 Task: Create a rule from the Routing list, Task moved to a section -> Set Priority in the project AgileDream , set the section as Done clear the priority
Action: Mouse moved to (1210, 108)
Screenshot: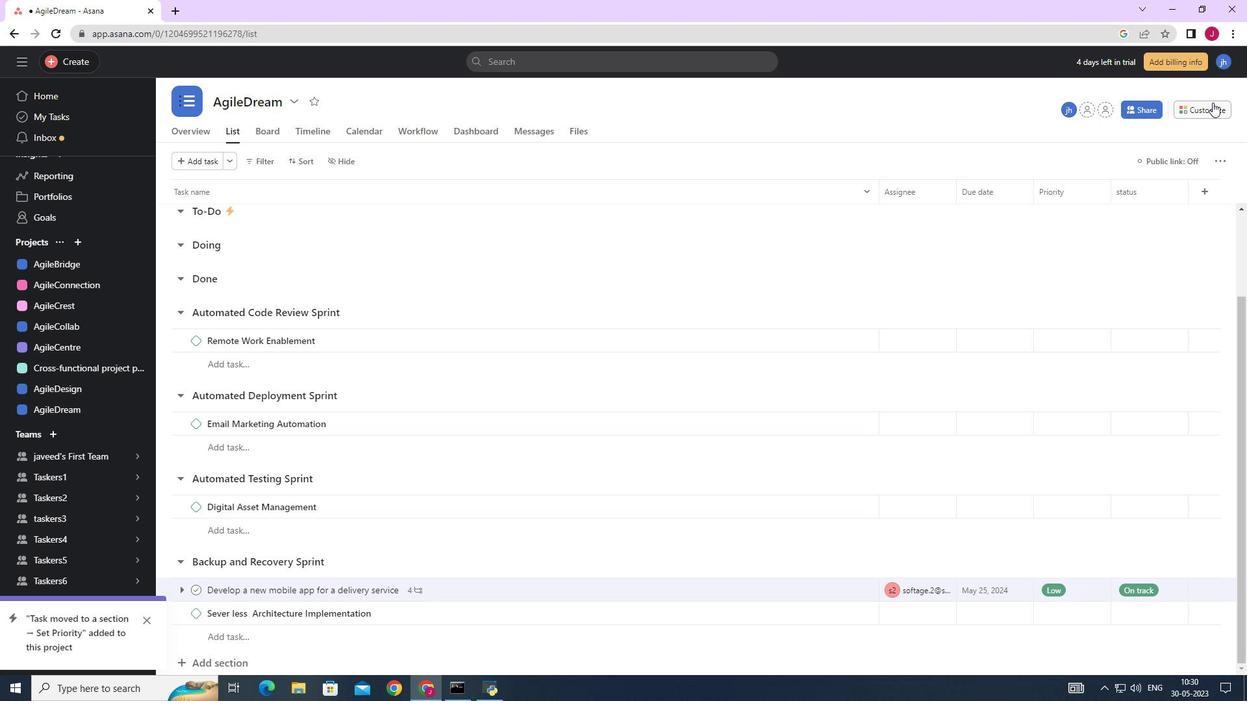 
Action: Mouse pressed left at (1210, 108)
Screenshot: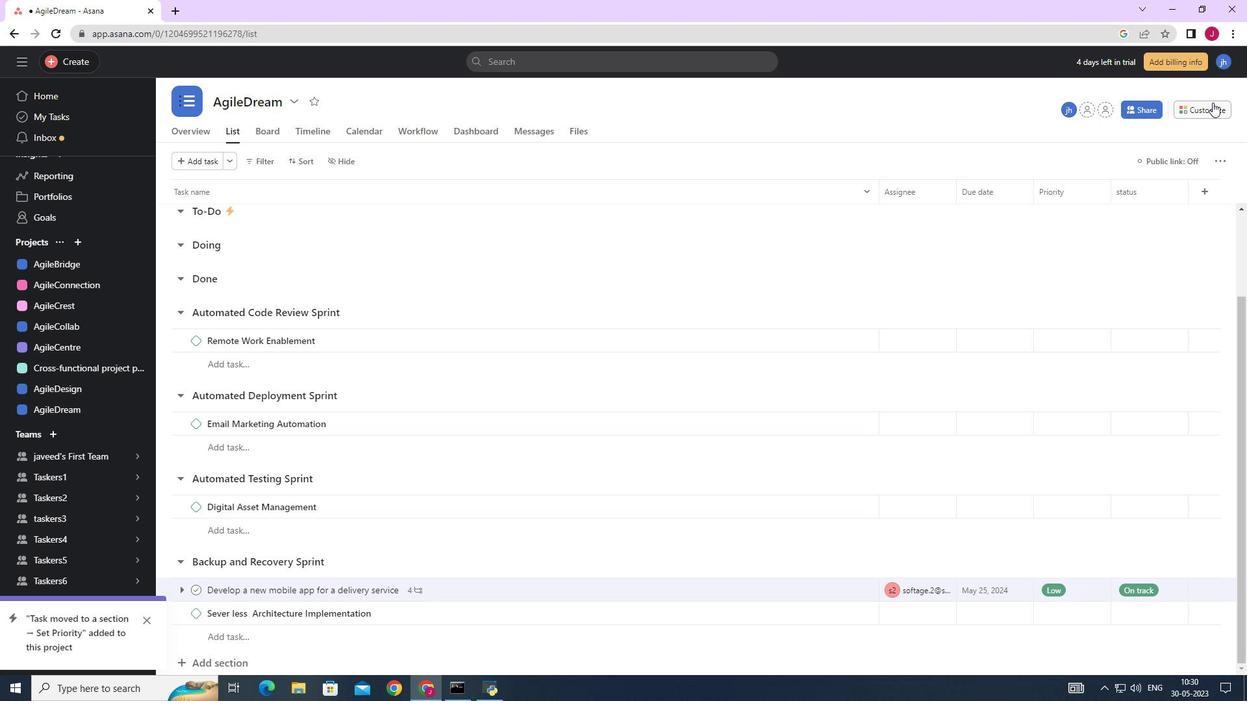 
Action: Mouse moved to (970, 278)
Screenshot: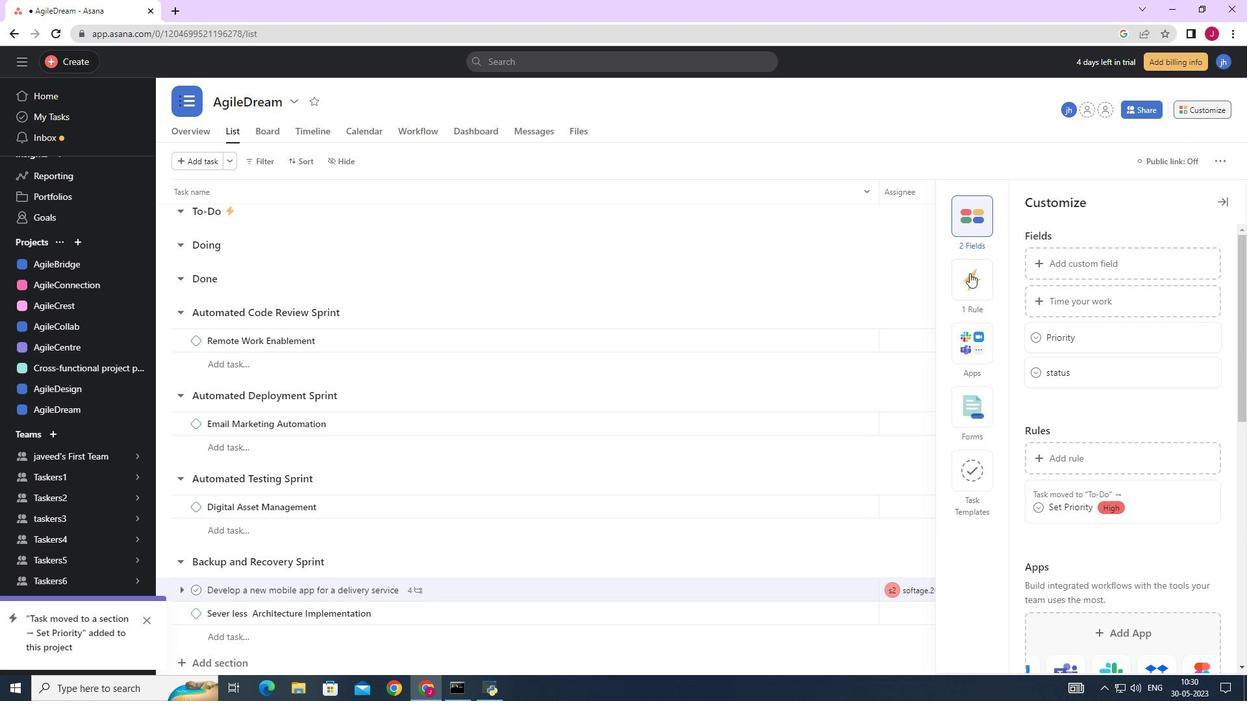 
Action: Mouse pressed left at (970, 278)
Screenshot: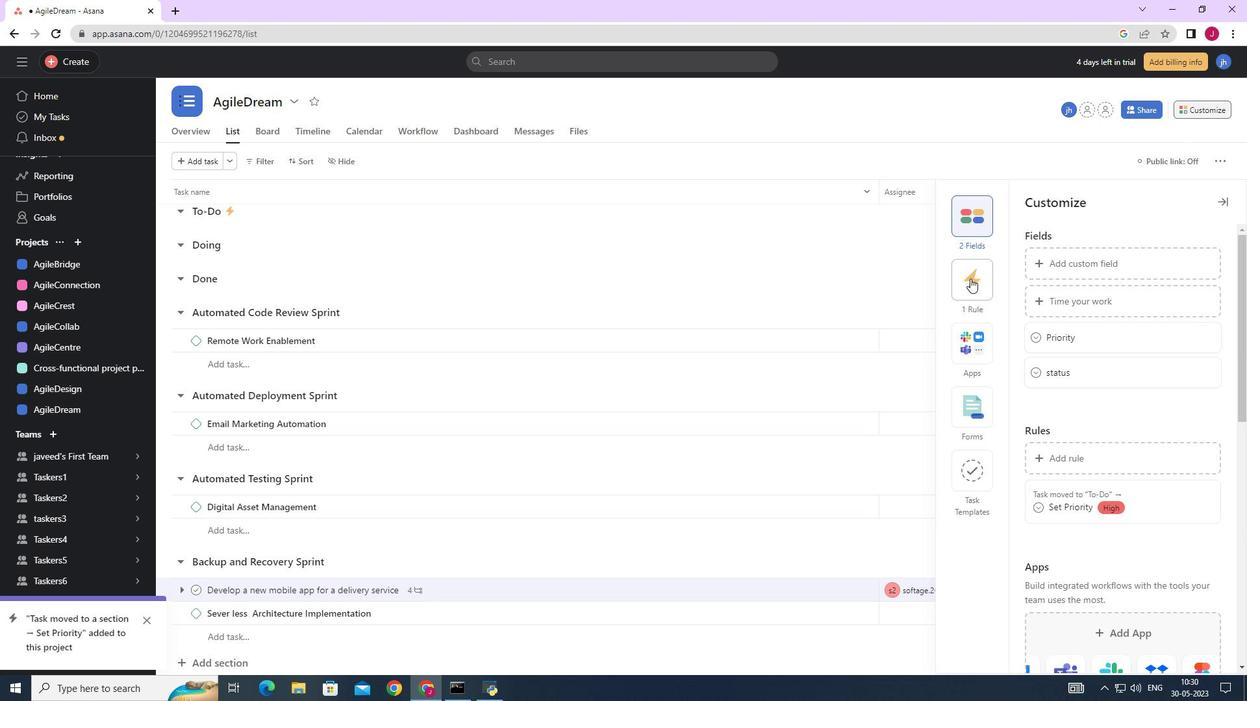 
Action: Mouse moved to (1083, 262)
Screenshot: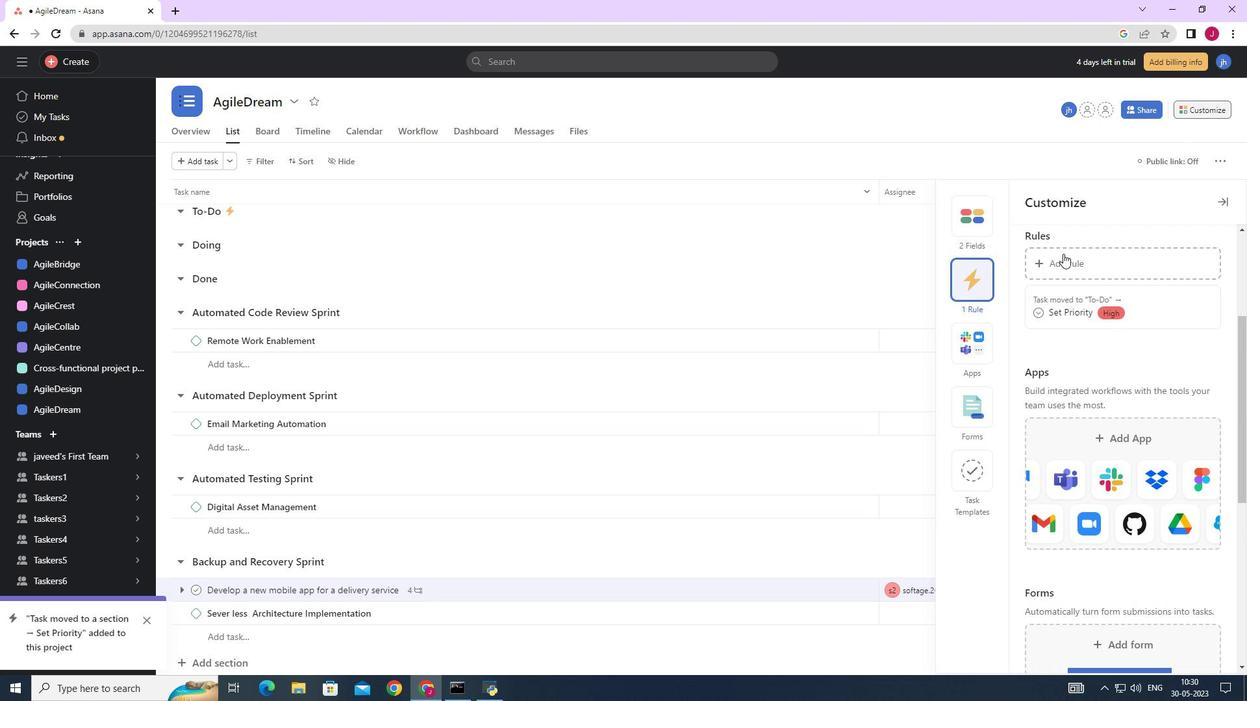 
Action: Mouse pressed left at (1083, 262)
Screenshot: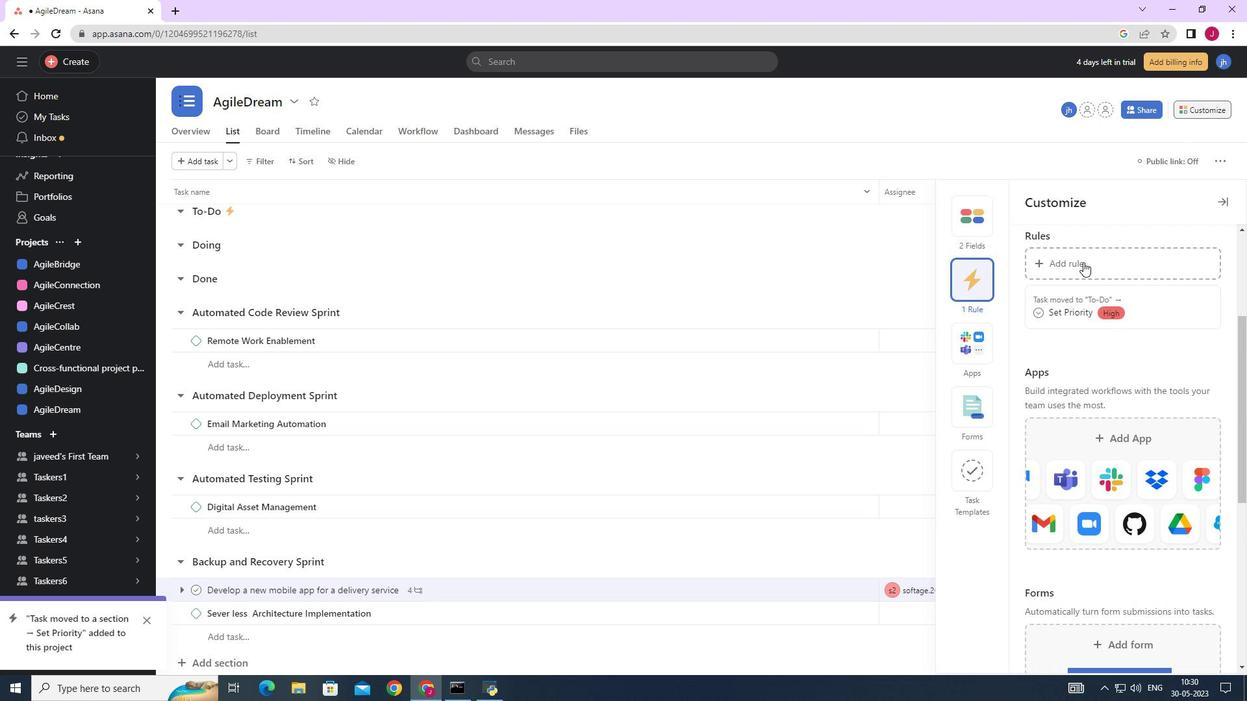 
Action: Mouse moved to (480, 217)
Screenshot: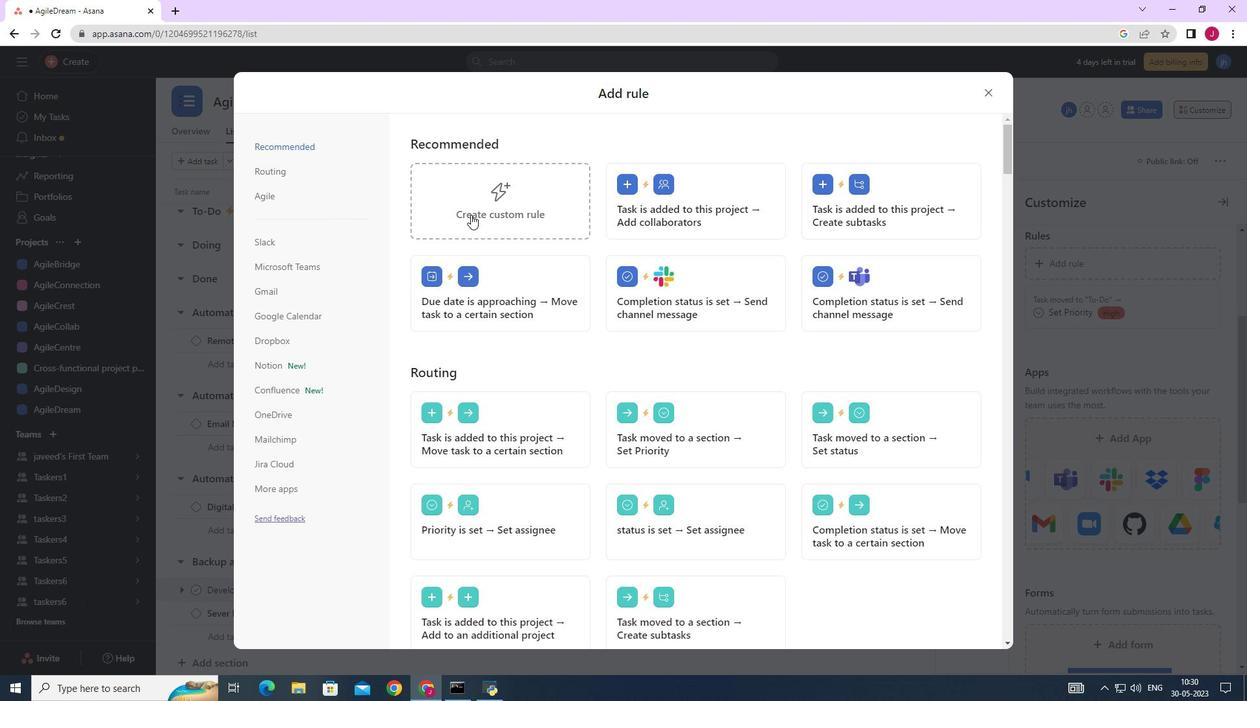 
Action: Mouse scrolled (480, 218) with delta (0, 0)
Screenshot: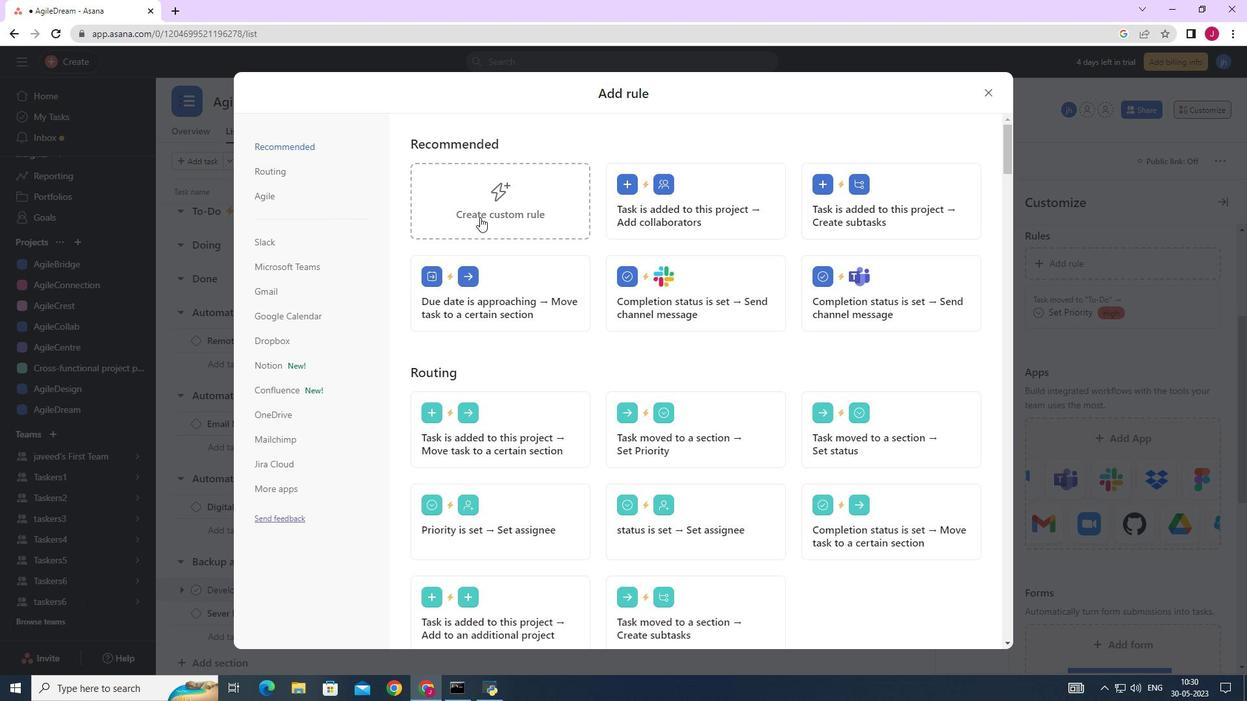 
Action: Mouse scrolled (480, 218) with delta (0, 0)
Screenshot: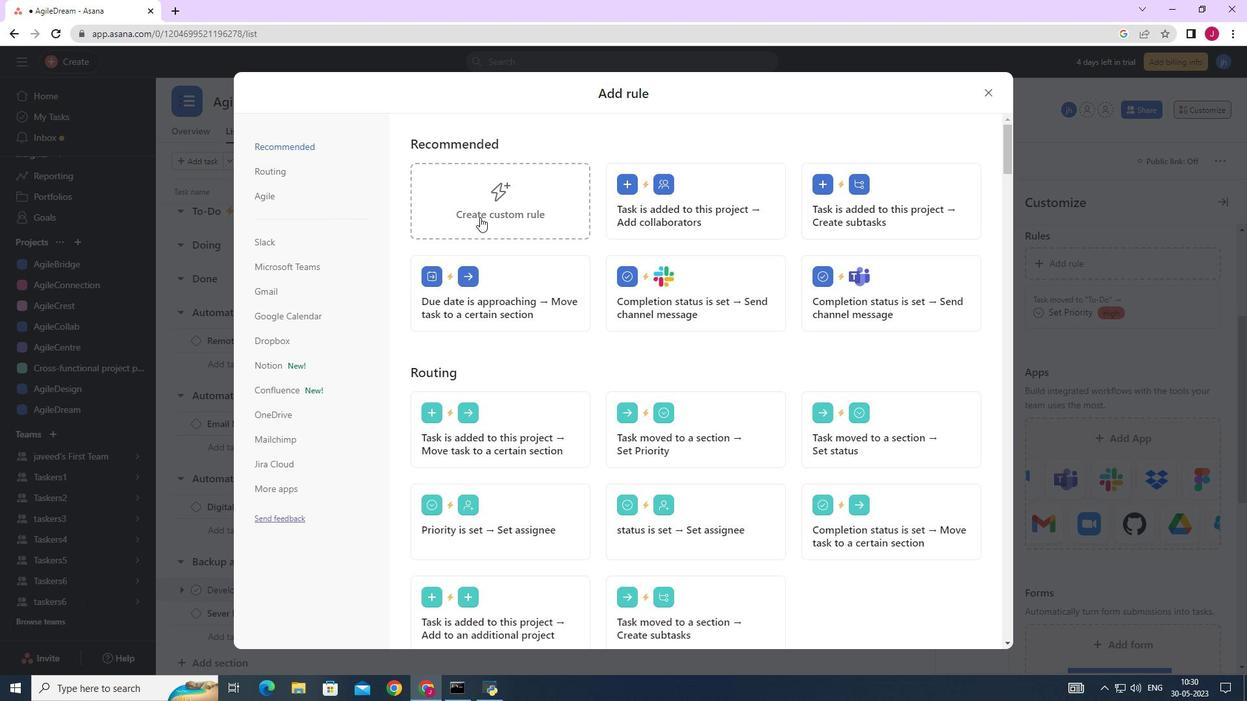 
Action: Mouse scrolled (480, 218) with delta (0, 0)
Screenshot: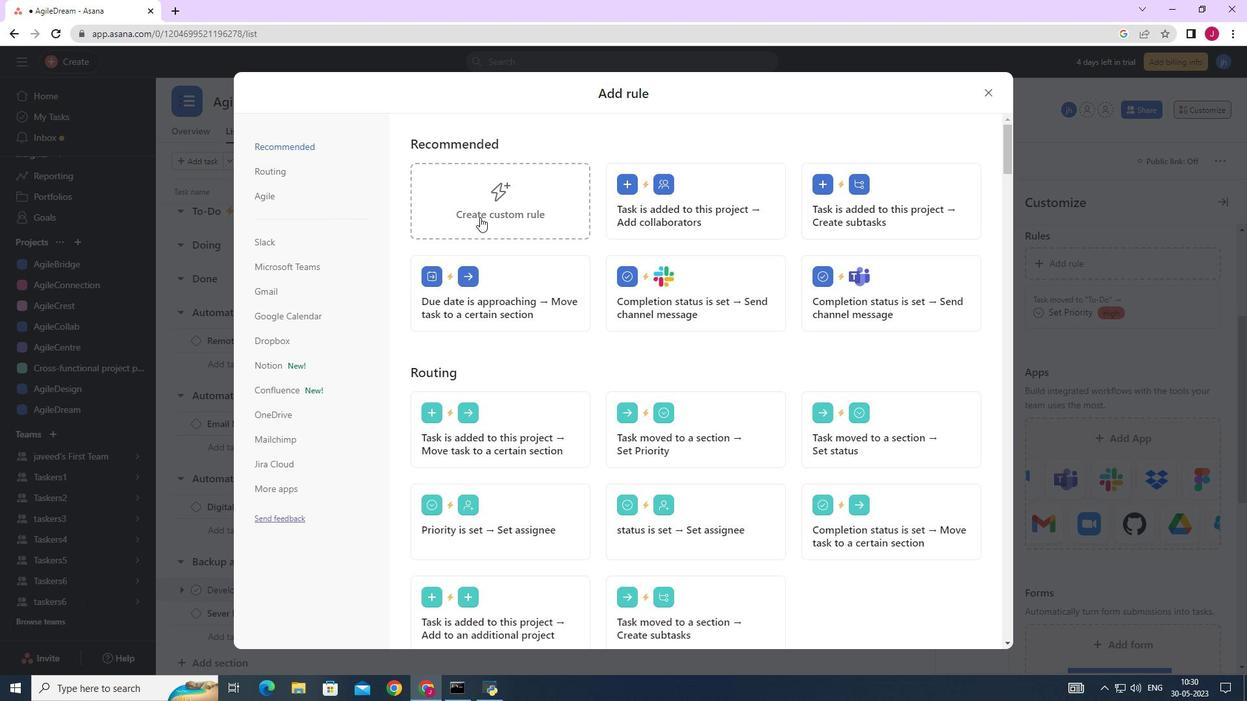 
Action: Mouse scrolled (480, 218) with delta (0, 0)
Screenshot: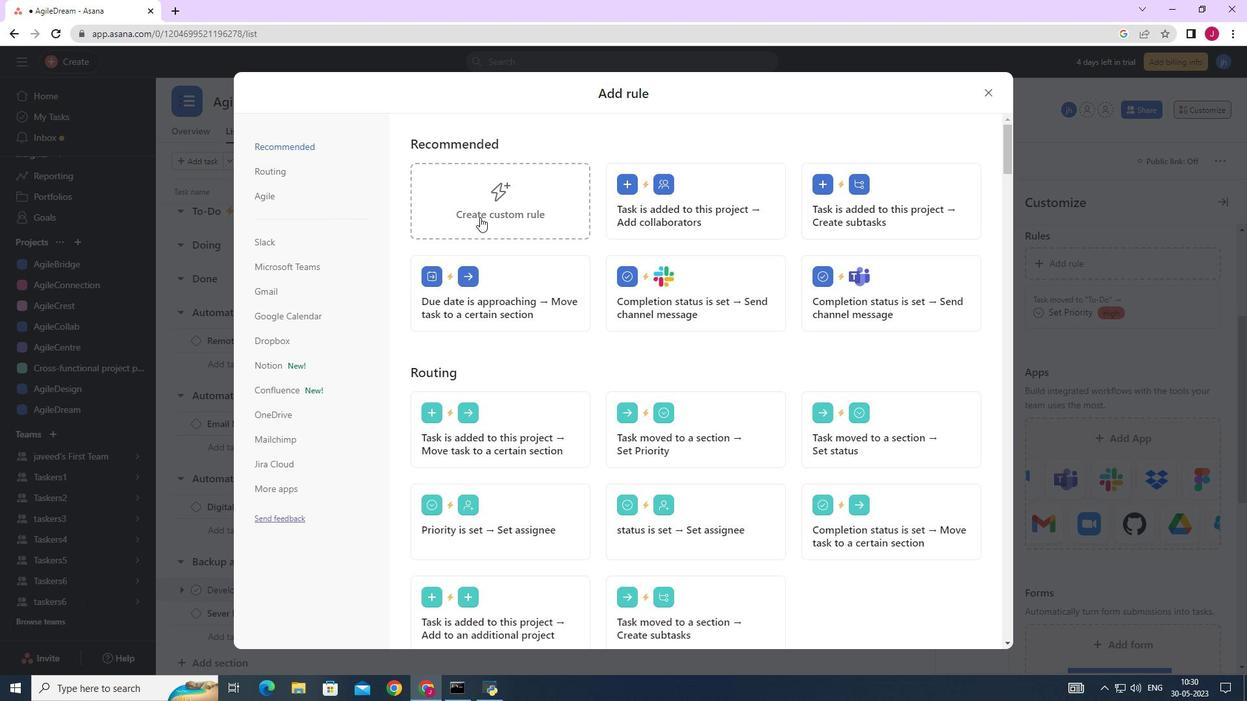 
Action: Mouse moved to (526, 209)
Screenshot: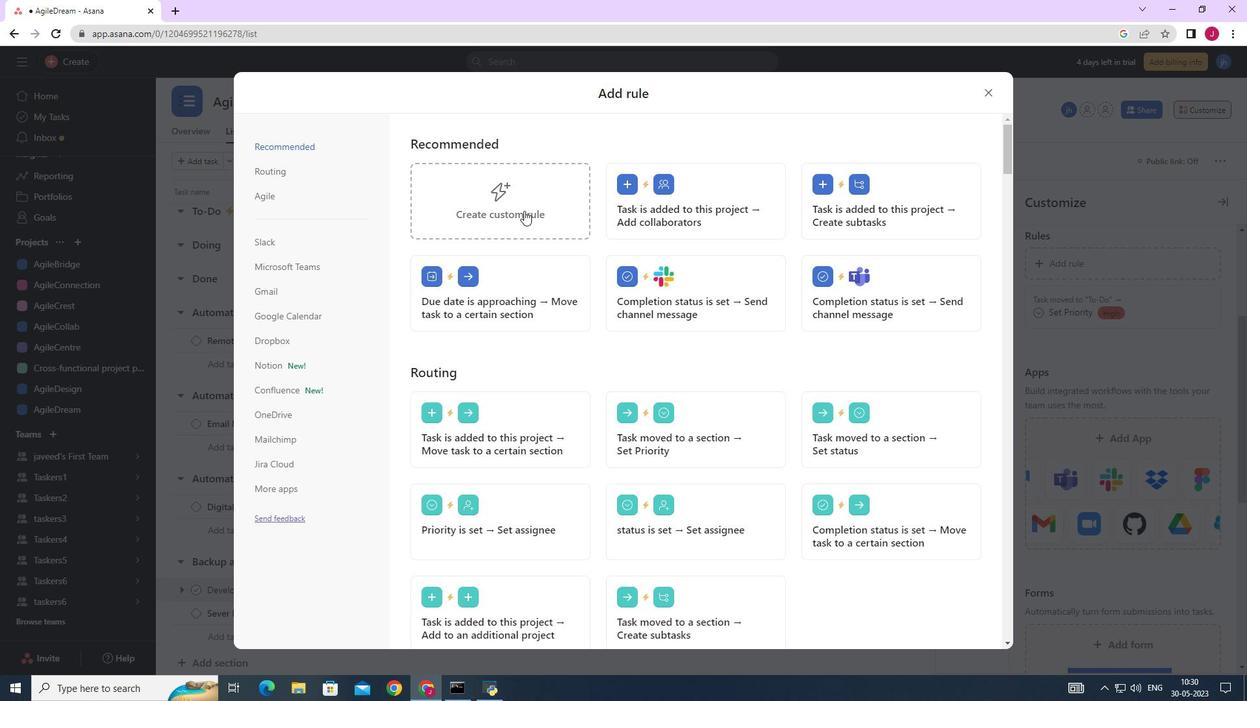 
Action: Mouse pressed left at (526, 209)
Screenshot: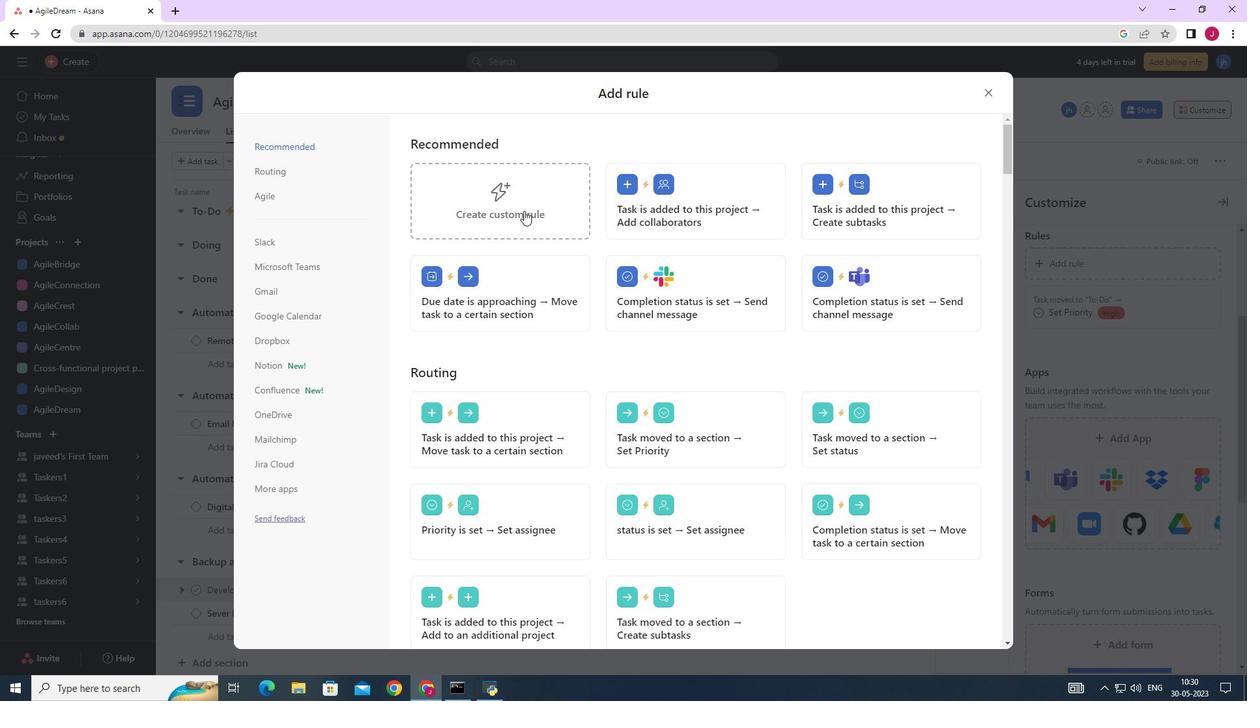 
Action: Mouse moved to (986, 94)
Screenshot: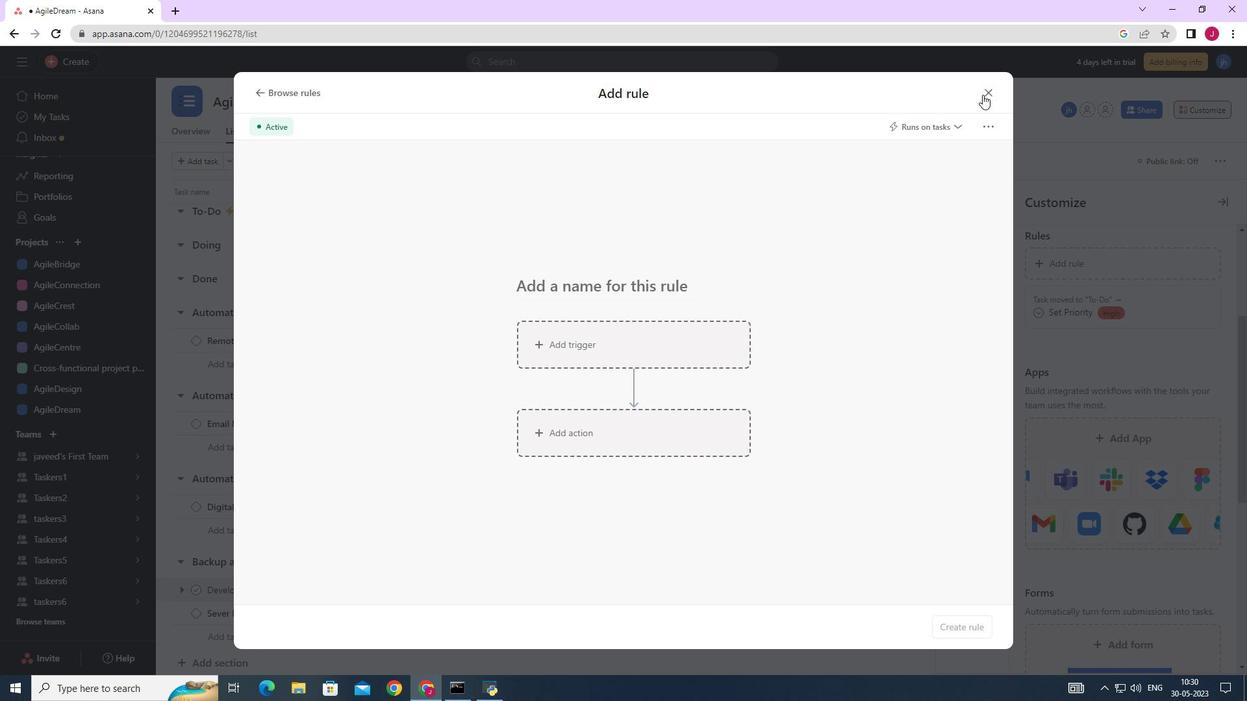 
Action: Mouse pressed left at (986, 94)
Screenshot: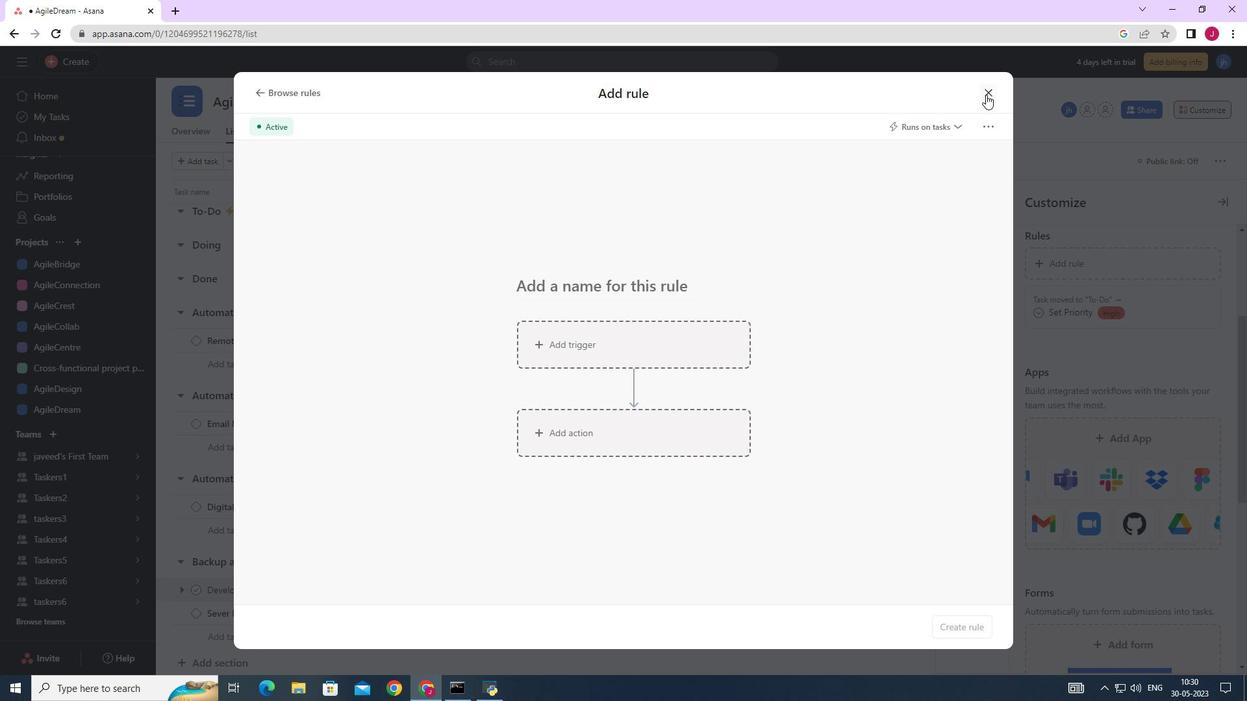 
Action: Mouse moved to (1075, 257)
Screenshot: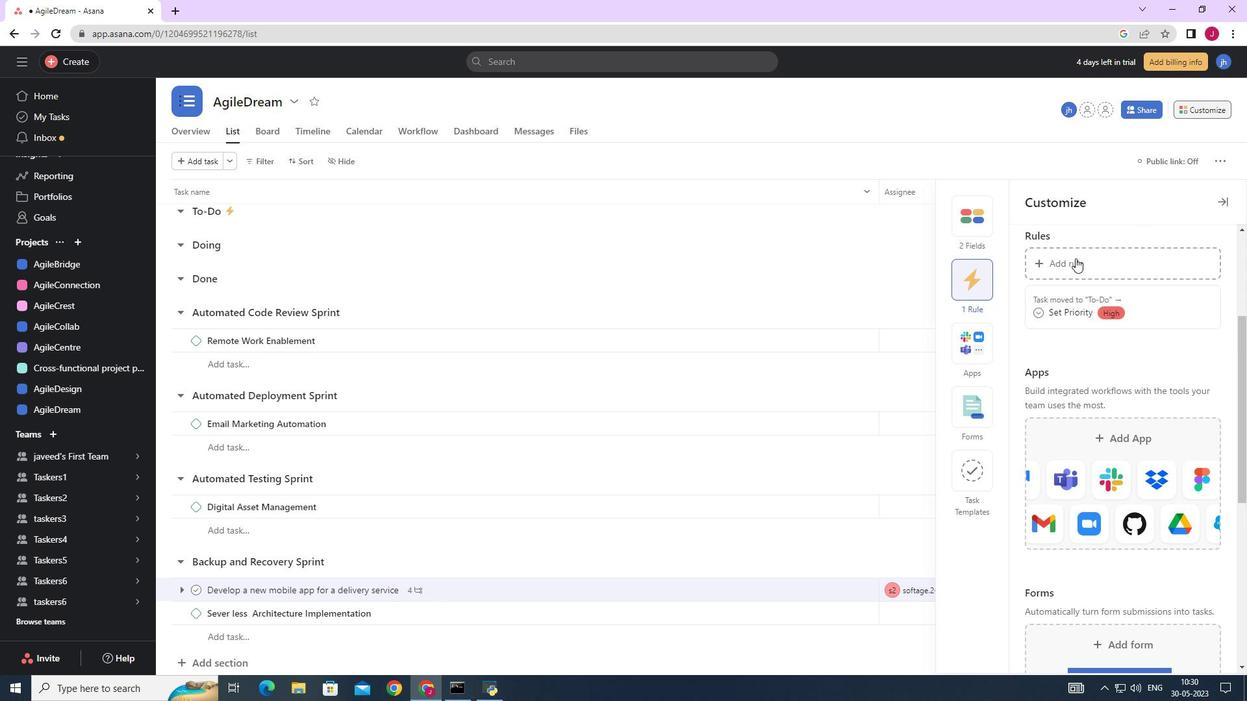 
Action: Mouse pressed left at (1075, 257)
Screenshot: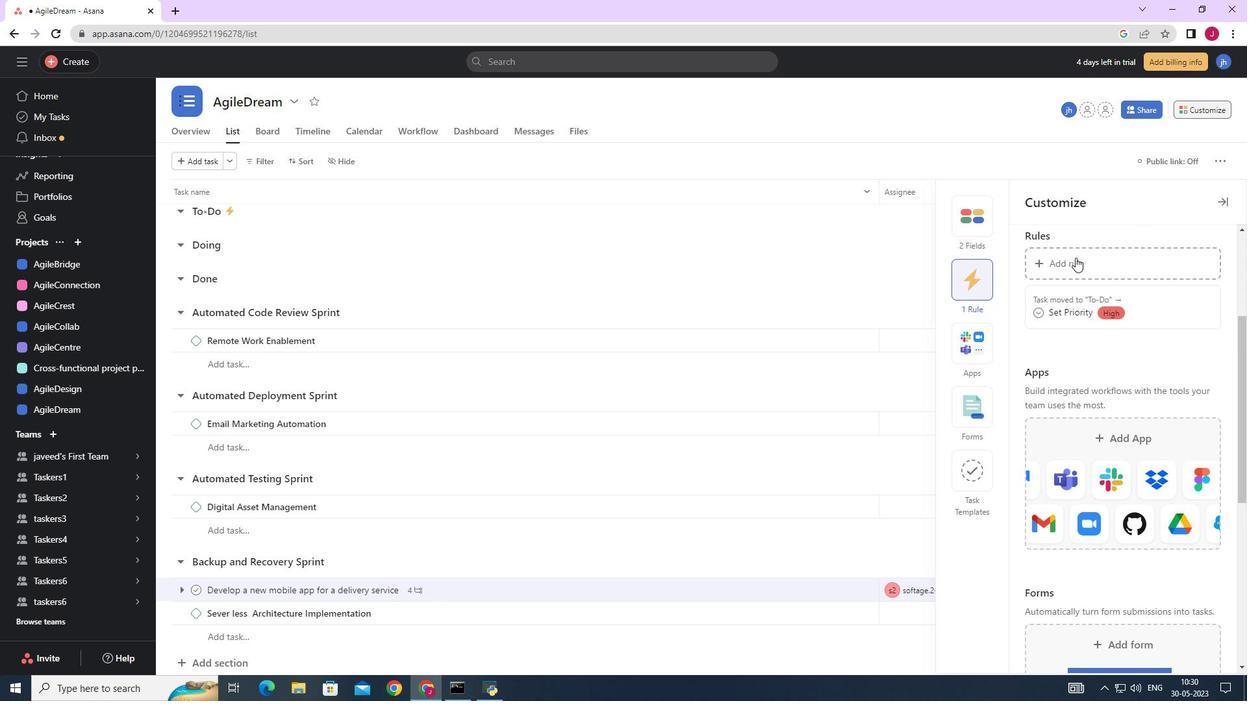 
Action: Mouse moved to (599, 238)
Screenshot: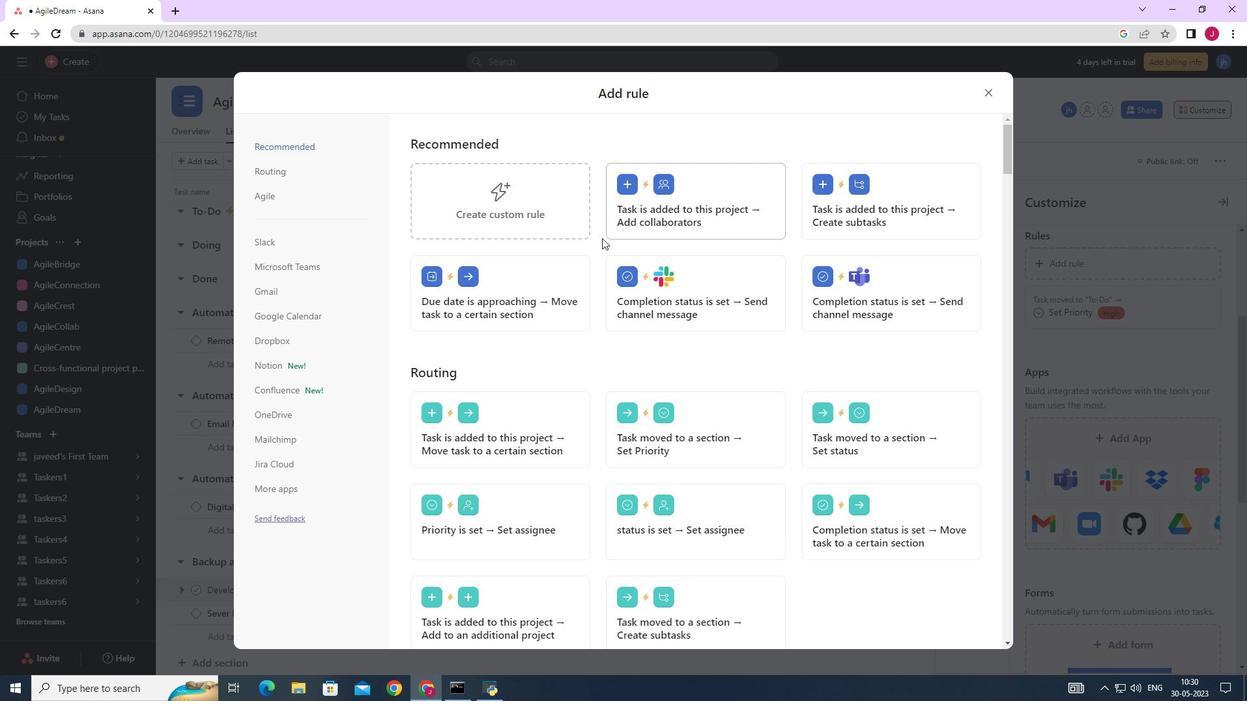 
Action: Mouse scrolled (599, 239) with delta (0, 0)
Screenshot: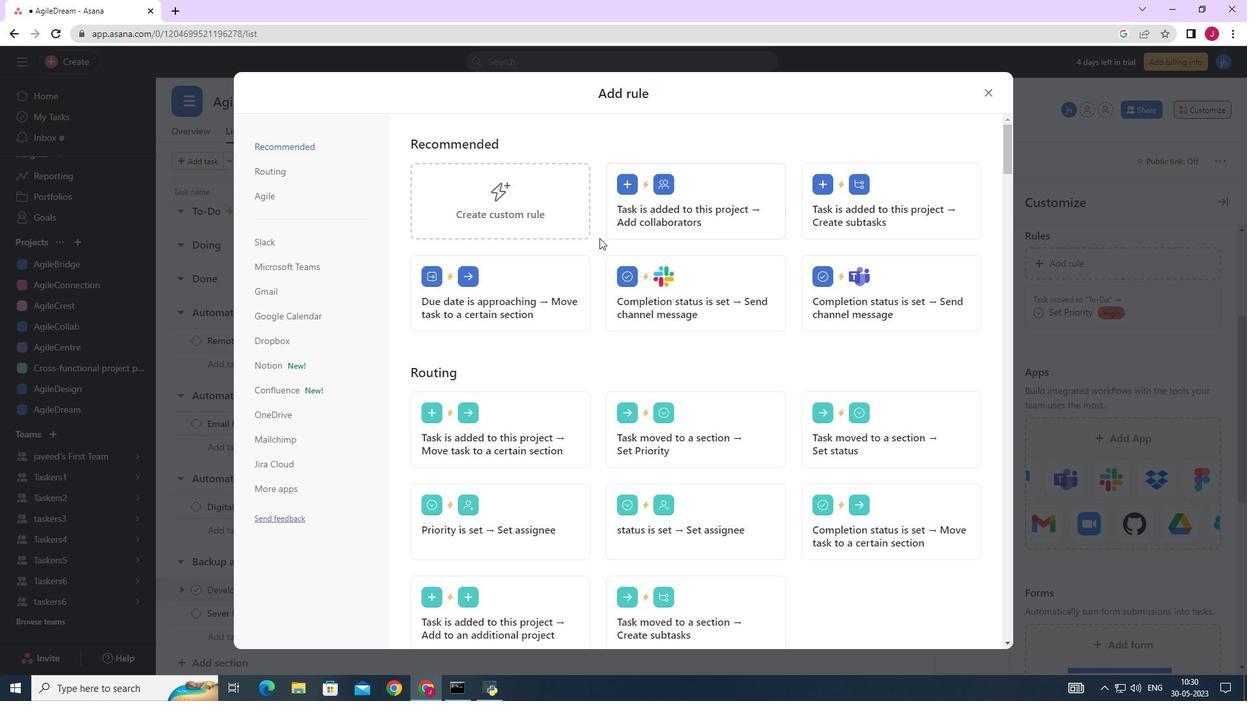 
Action: Mouse scrolled (599, 239) with delta (0, 0)
Screenshot: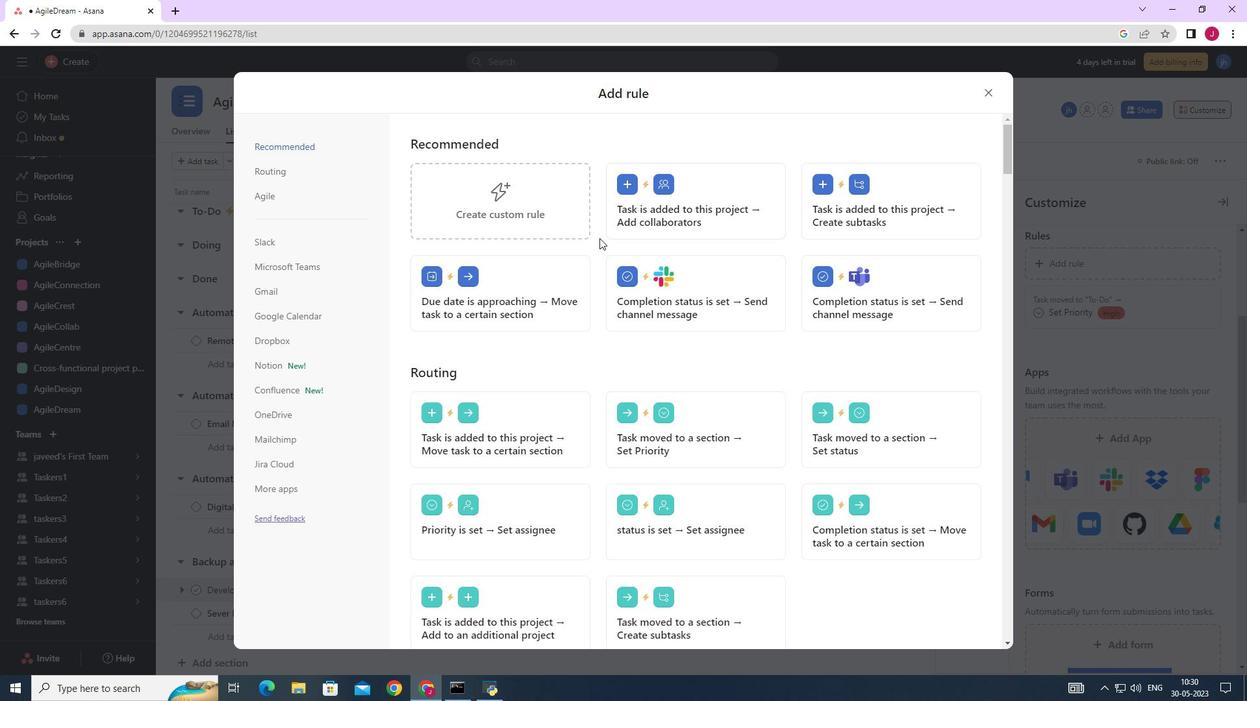 
Action: Mouse scrolled (599, 239) with delta (0, 0)
Screenshot: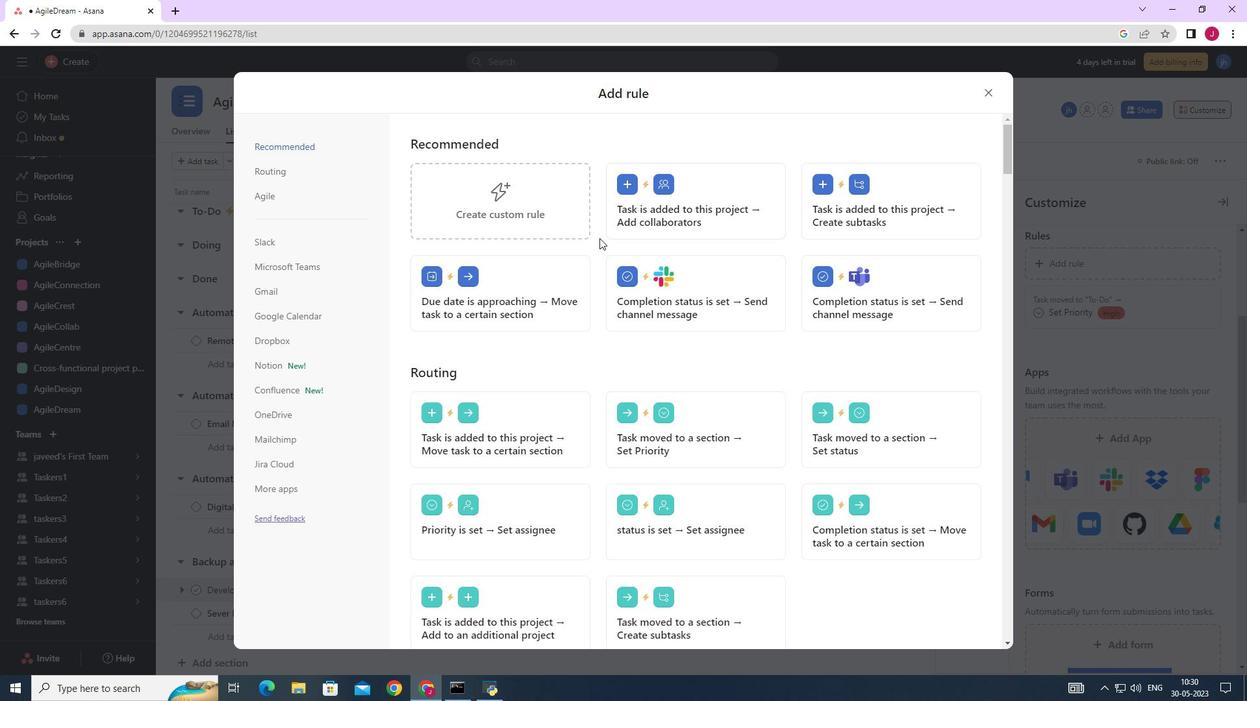 
Action: Mouse moved to (598, 238)
Screenshot: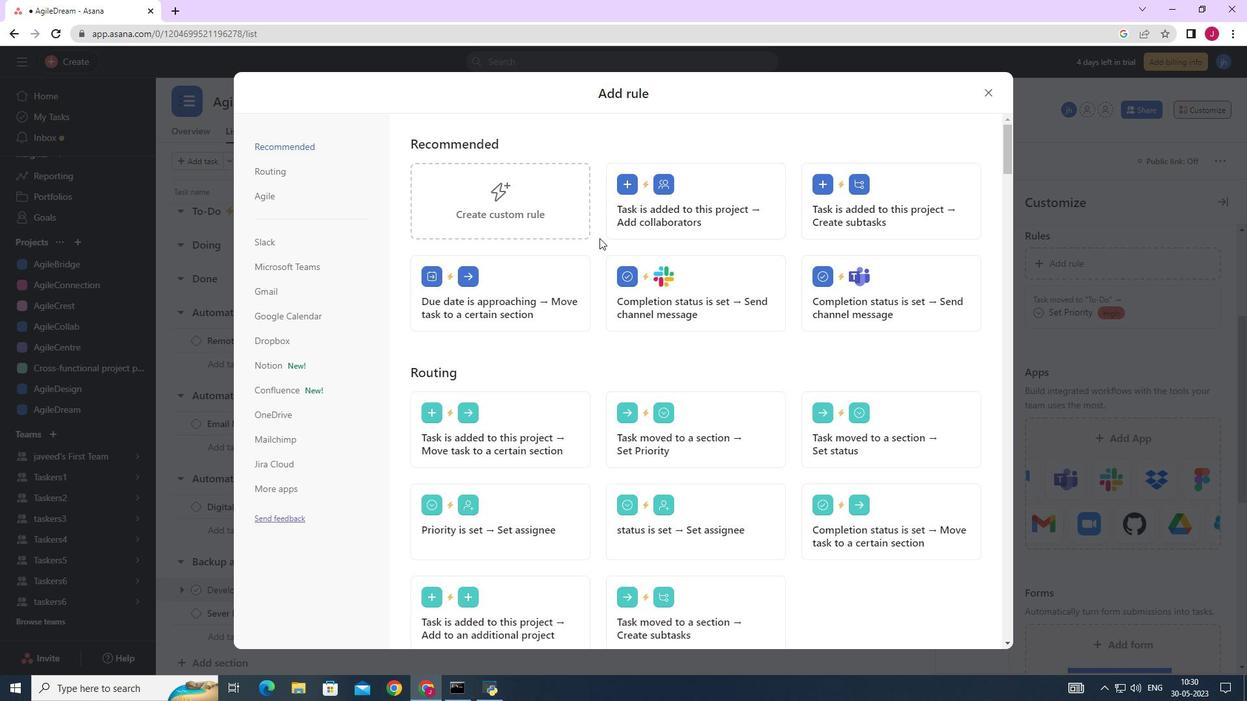 
Action: Mouse scrolled (598, 239) with delta (0, 0)
Screenshot: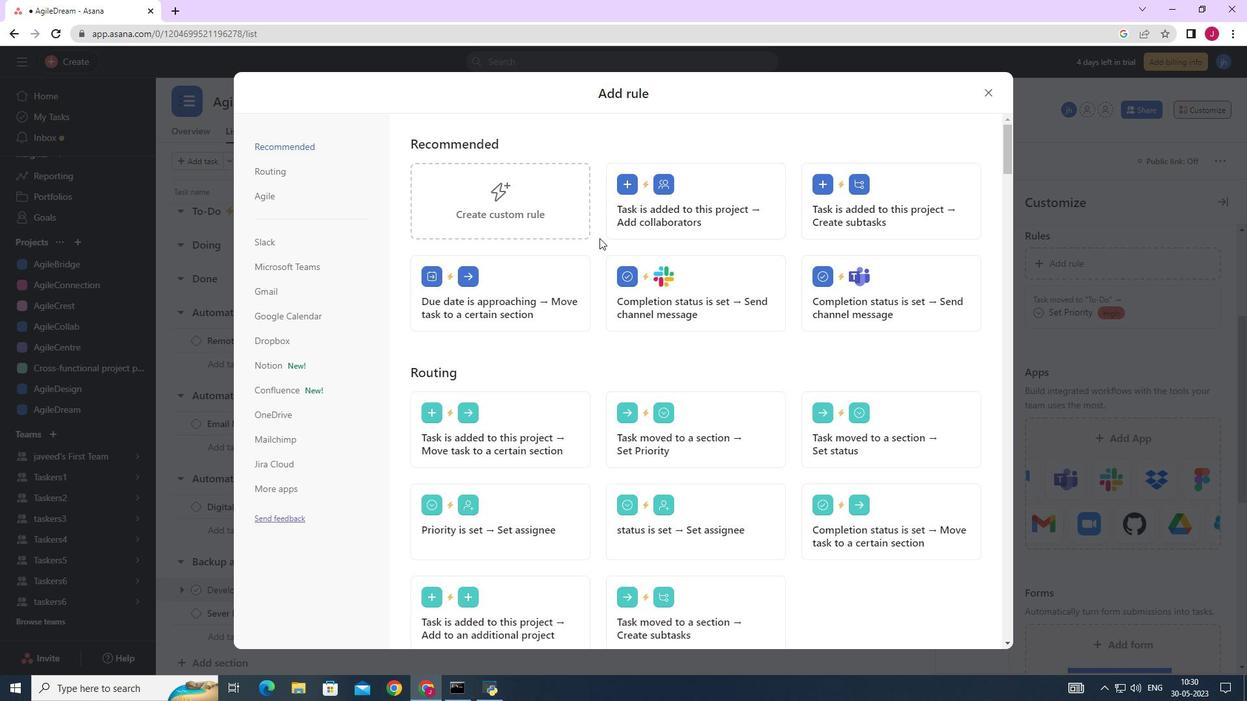 
Action: Mouse moved to (709, 209)
Screenshot: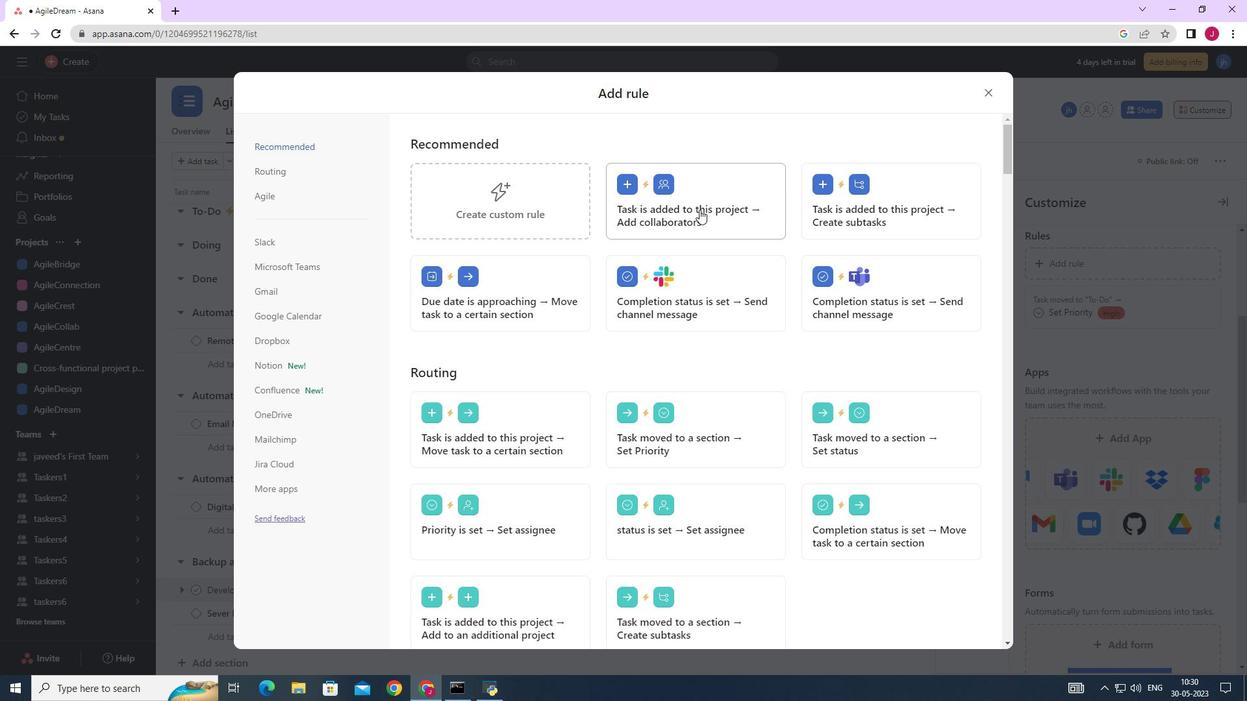 
Action: Mouse scrolled (709, 209) with delta (0, 0)
Screenshot: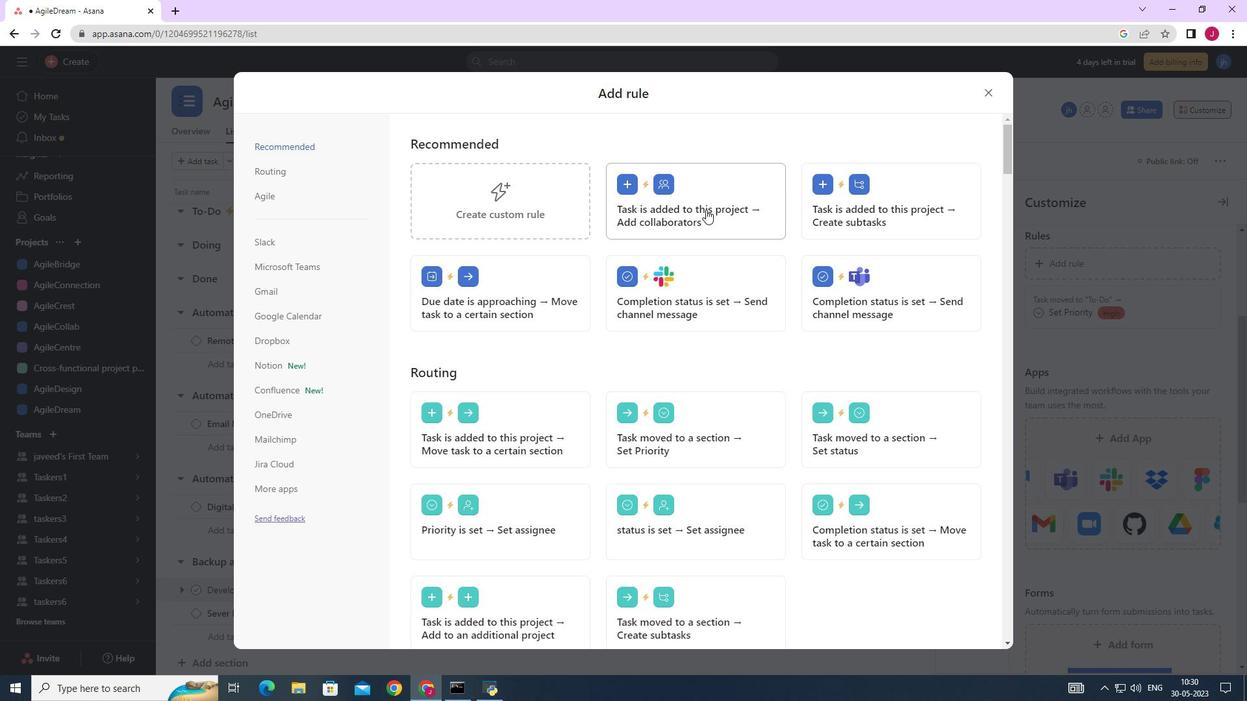 
Action: Mouse scrolled (709, 209) with delta (0, 0)
Screenshot: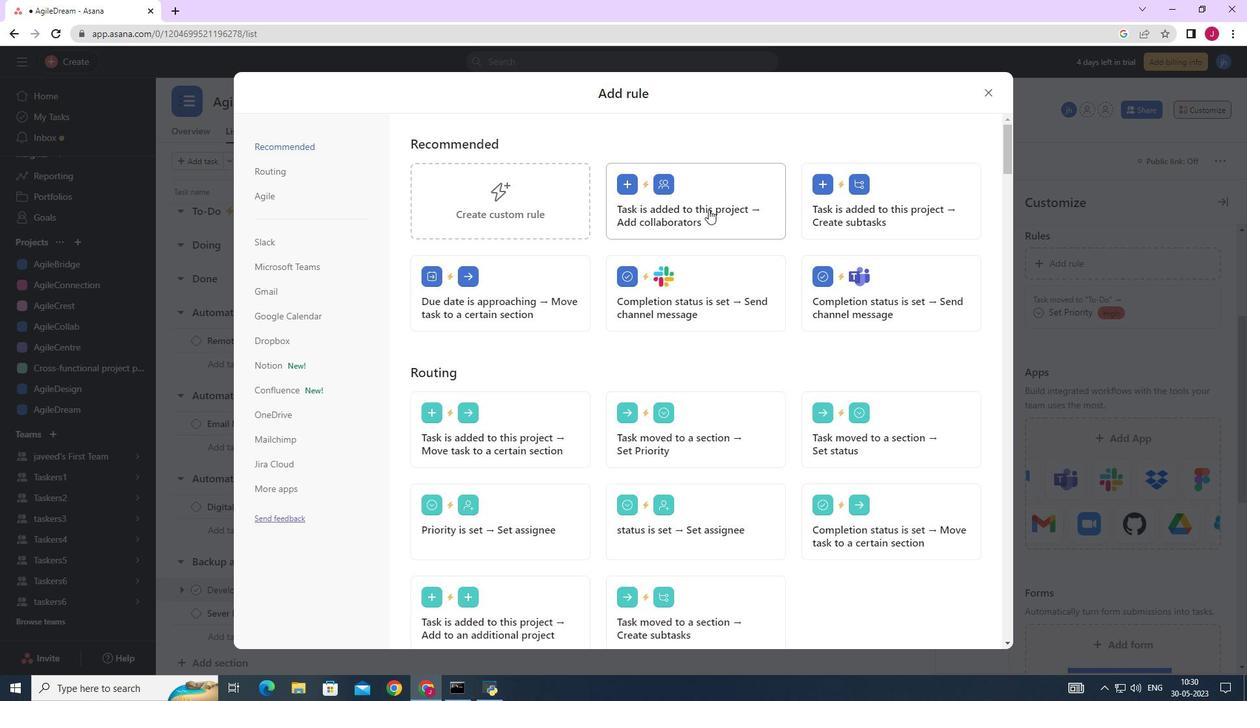 
Action: Mouse scrolled (709, 209) with delta (0, 0)
Screenshot: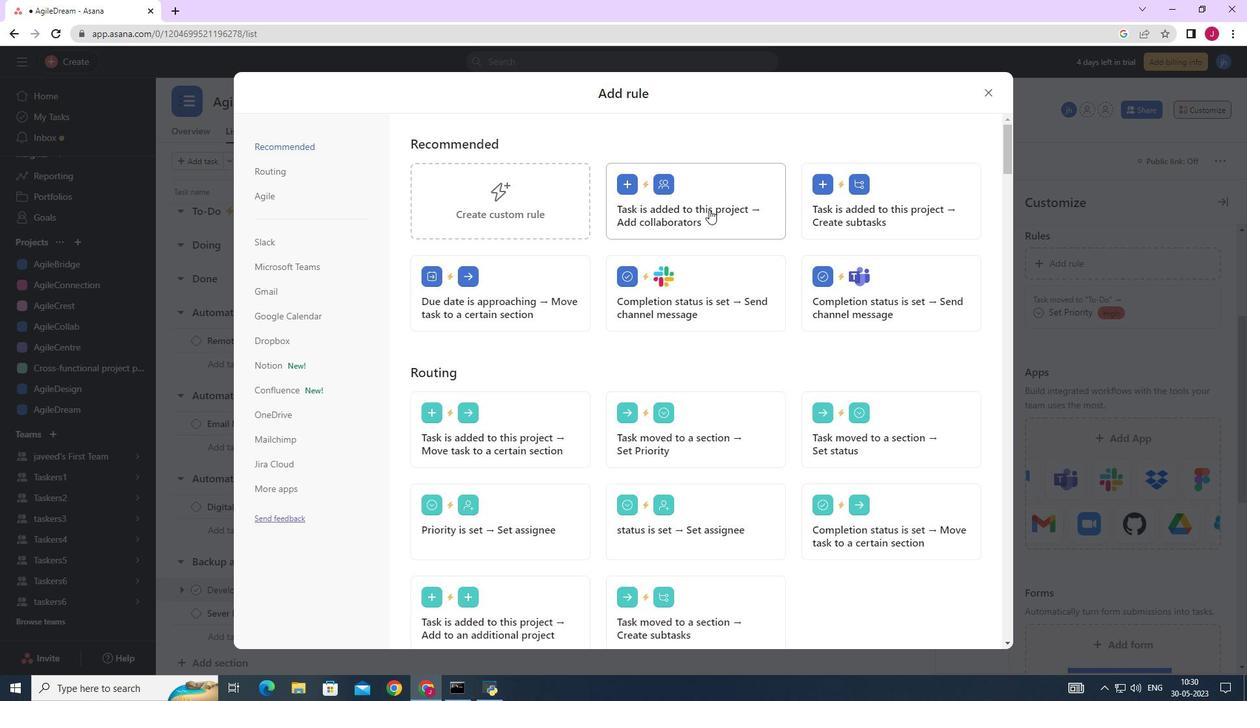 
Action: Mouse moved to (710, 209)
Screenshot: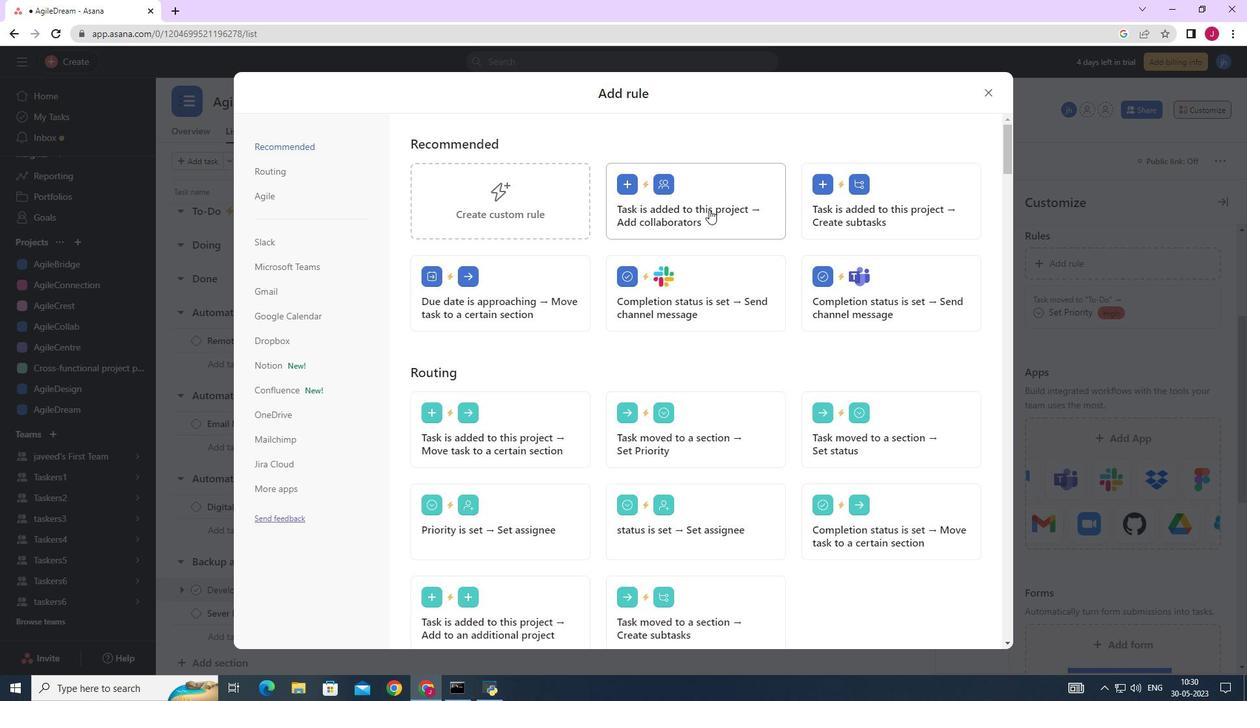 
Action: Mouse scrolled (710, 209) with delta (0, 0)
Screenshot: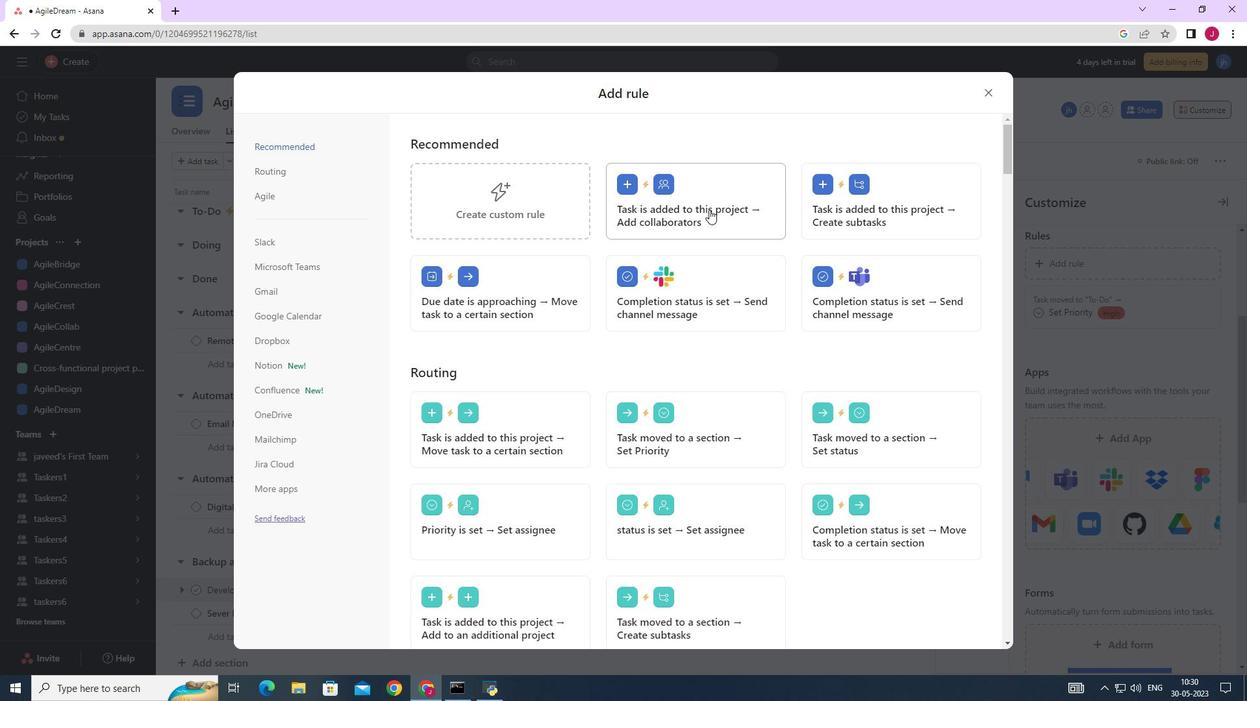 
Action: Mouse scrolled (710, 210) with delta (0, 0)
Screenshot: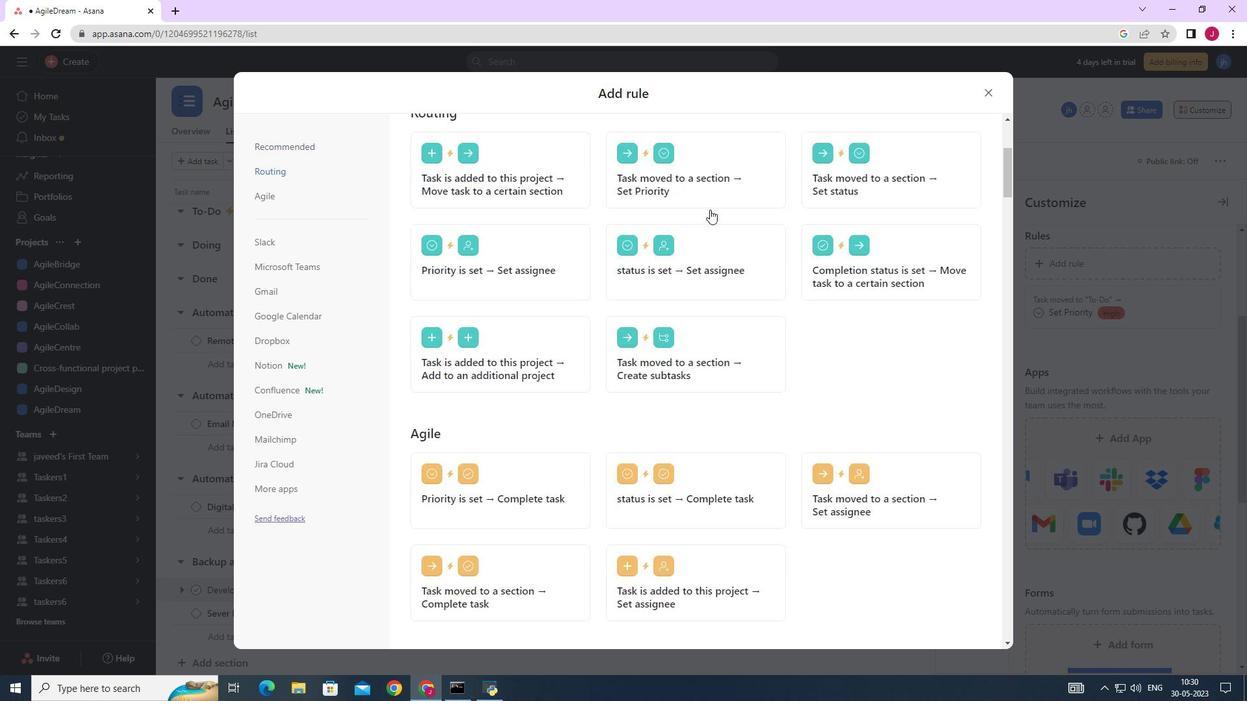 
Action: Mouse scrolled (710, 210) with delta (0, 0)
Screenshot: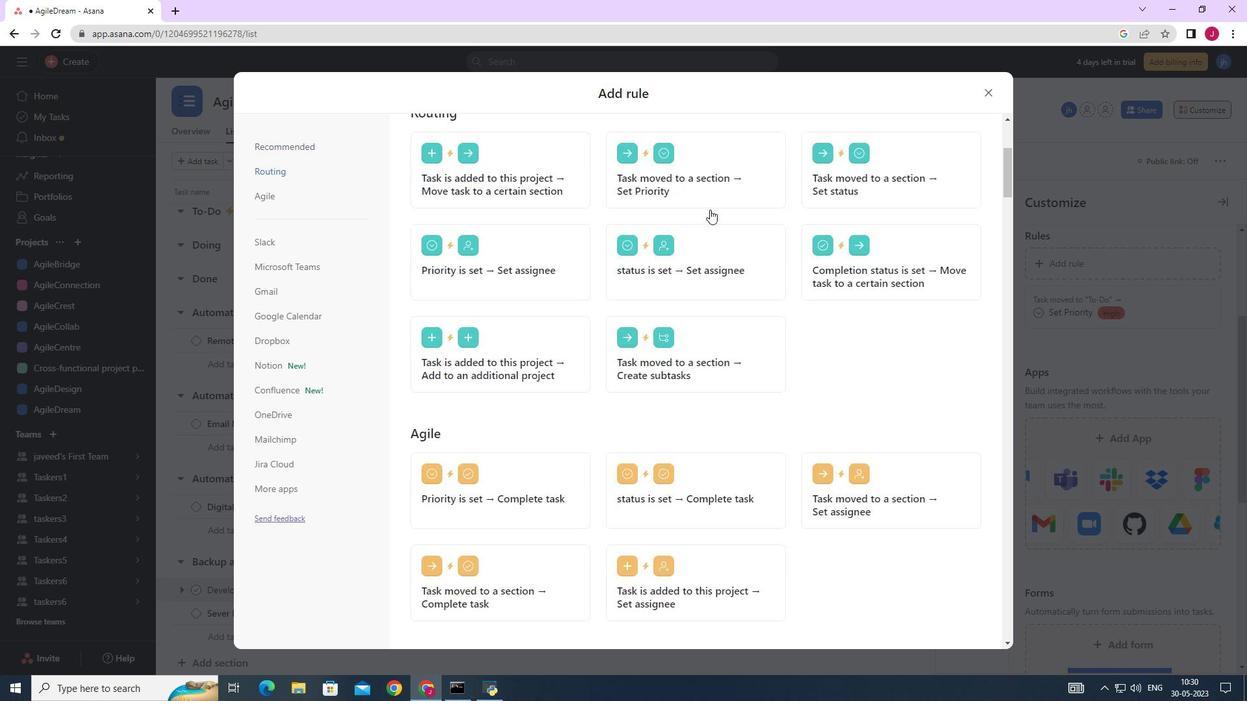 
Action: Mouse scrolled (710, 210) with delta (0, 0)
Screenshot: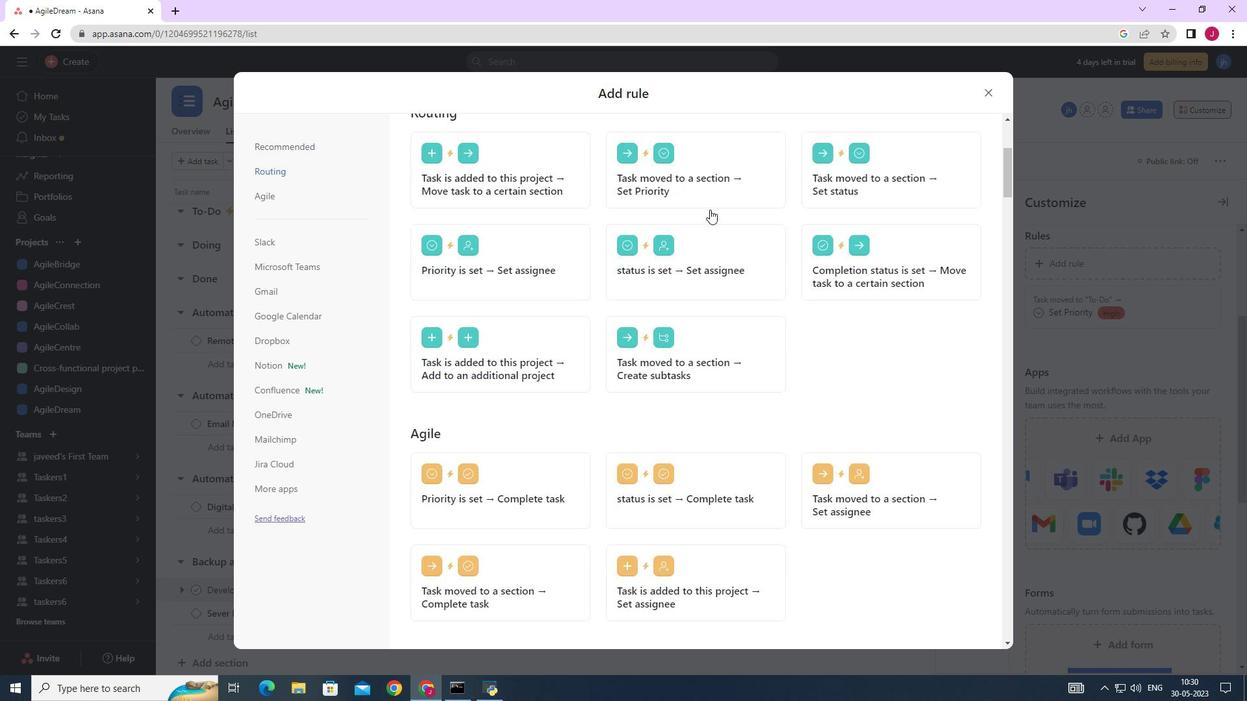 
Action: Mouse scrolled (710, 210) with delta (0, 0)
Screenshot: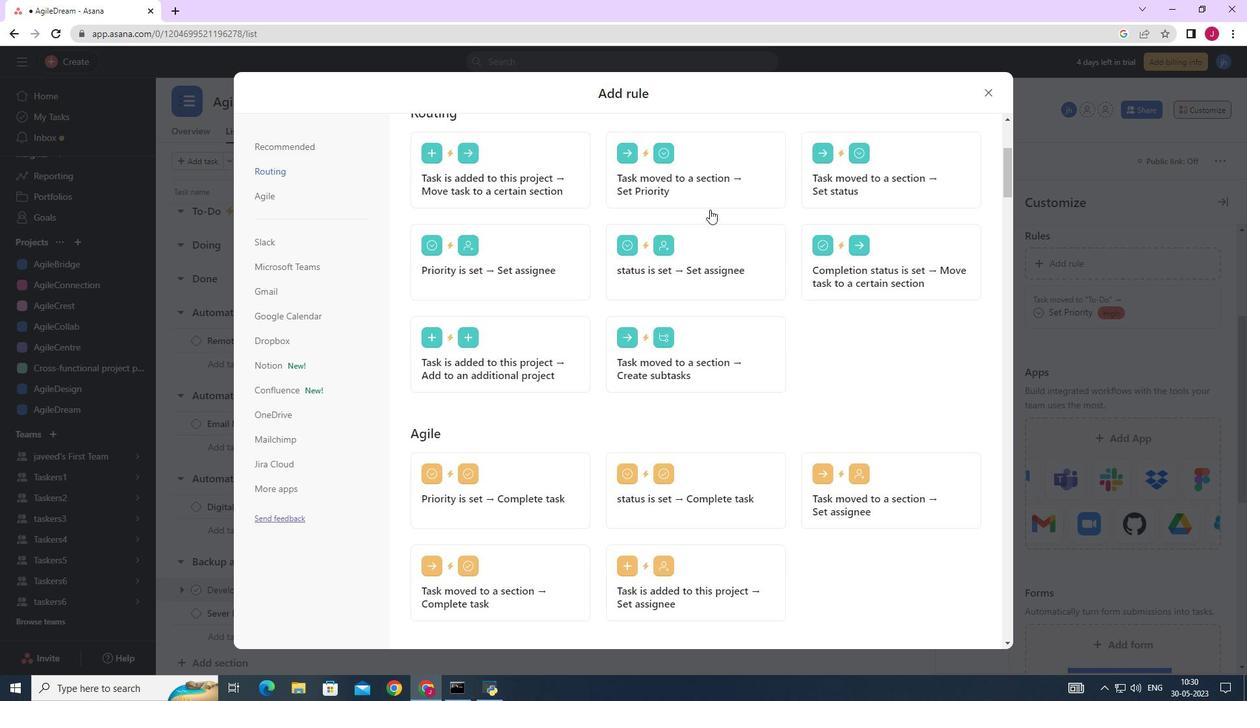
Action: Mouse moved to (301, 145)
Screenshot: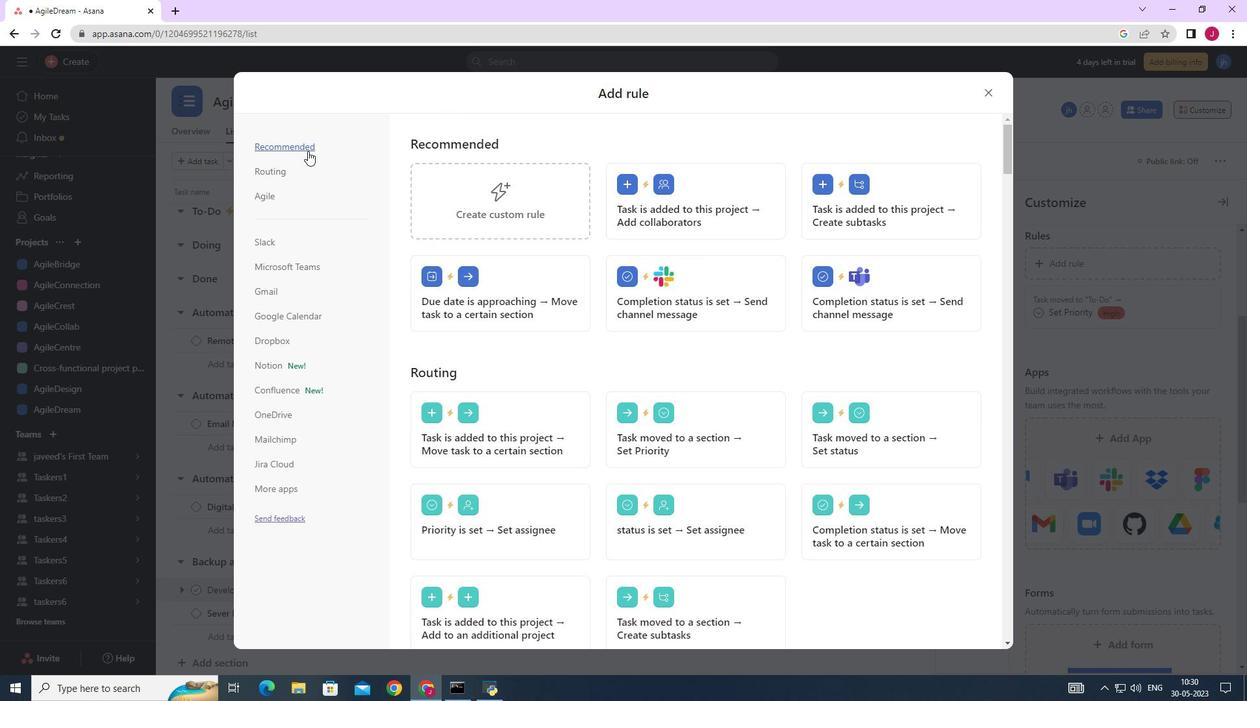 
Action: Mouse pressed left at (301, 145)
Screenshot: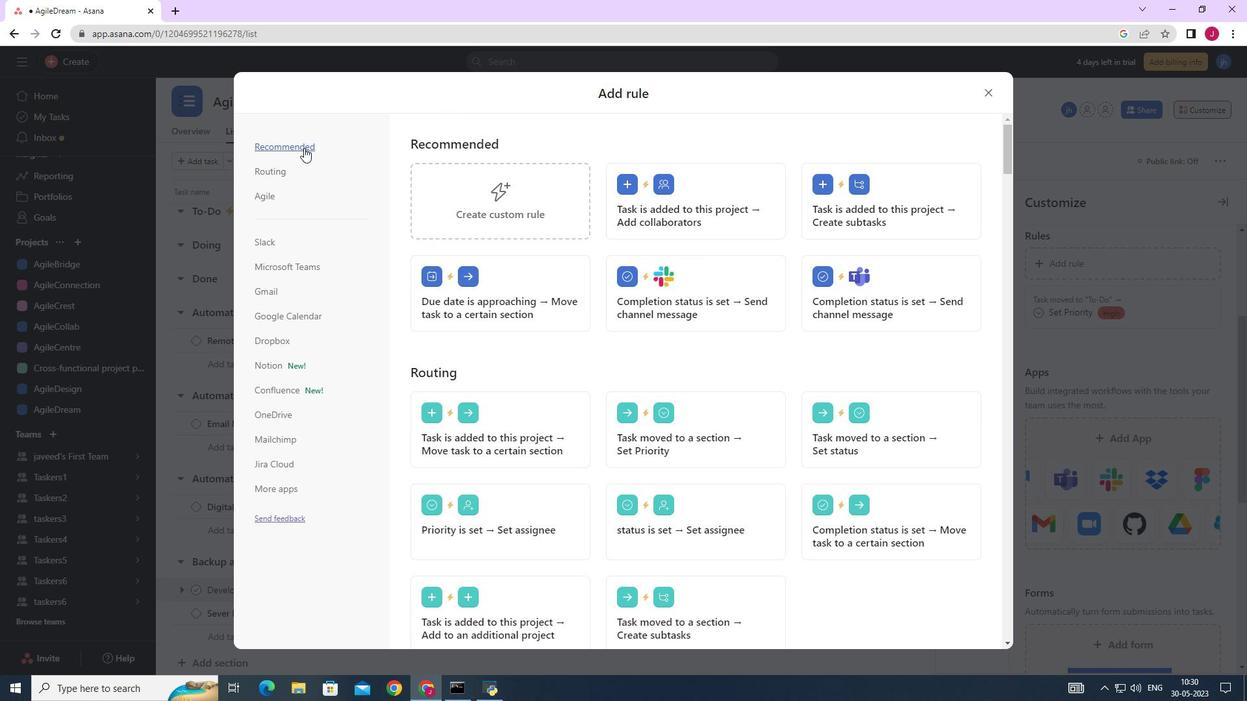 
Action: Mouse moved to (274, 170)
Screenshot: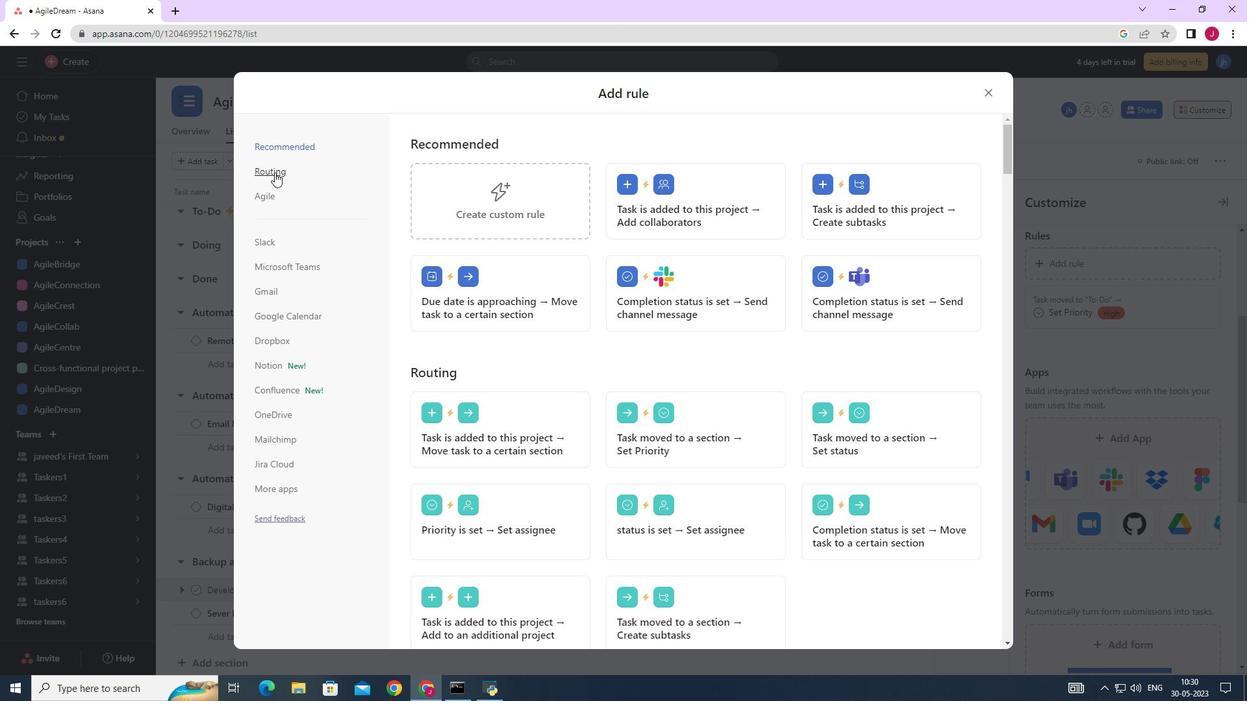 
Action: Mouse pressed left at (274, 170)
Screenshot: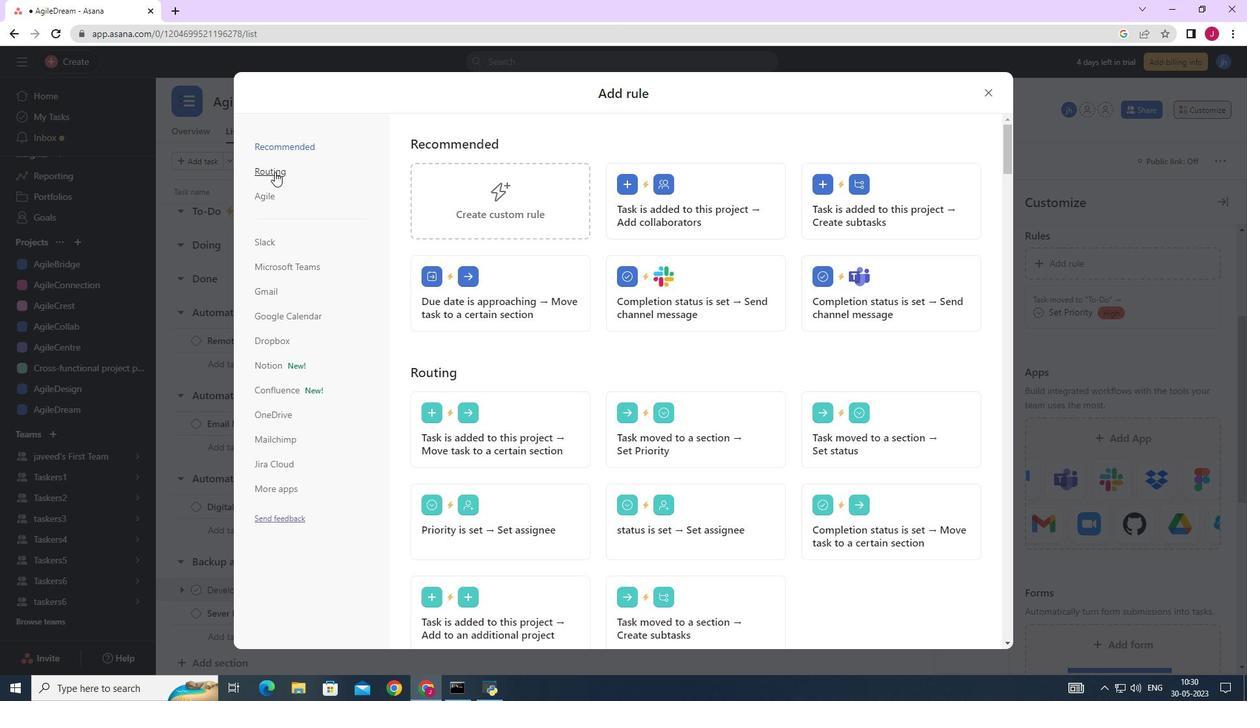 
Action: Mouse moved to (710, 195)
Screenshot: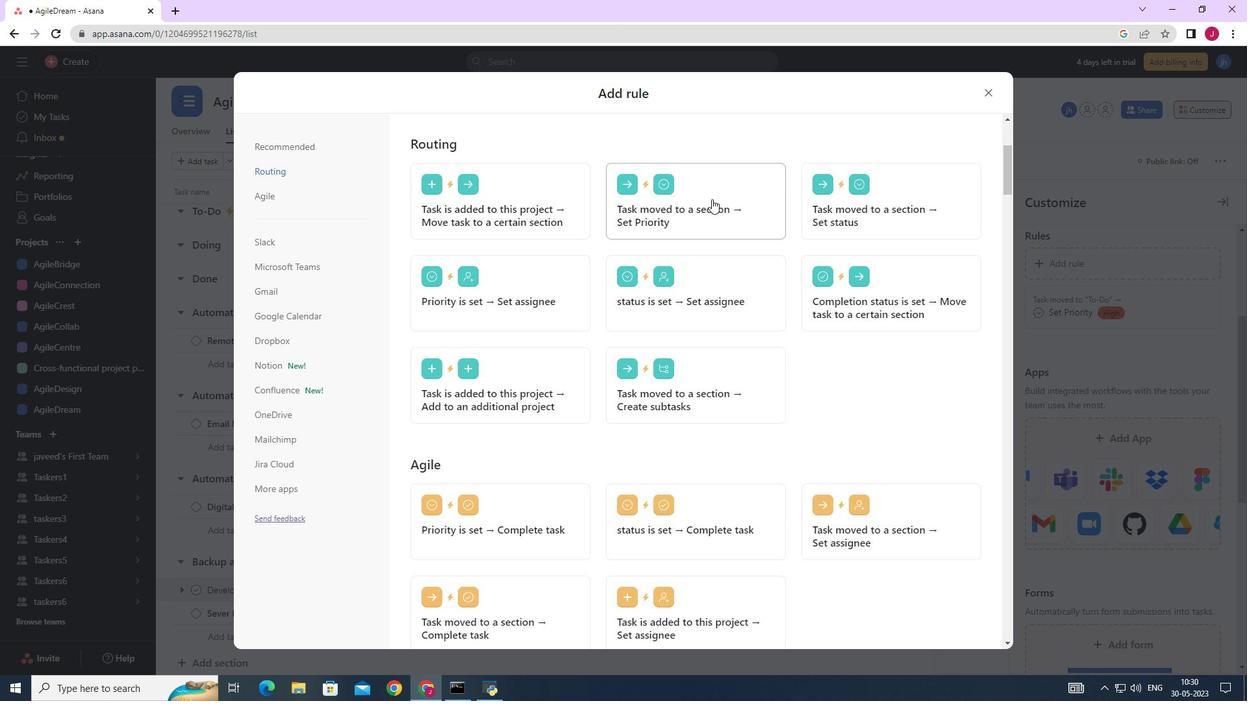 
Action: Mouse pressed left at (710, 195)
Screenshot: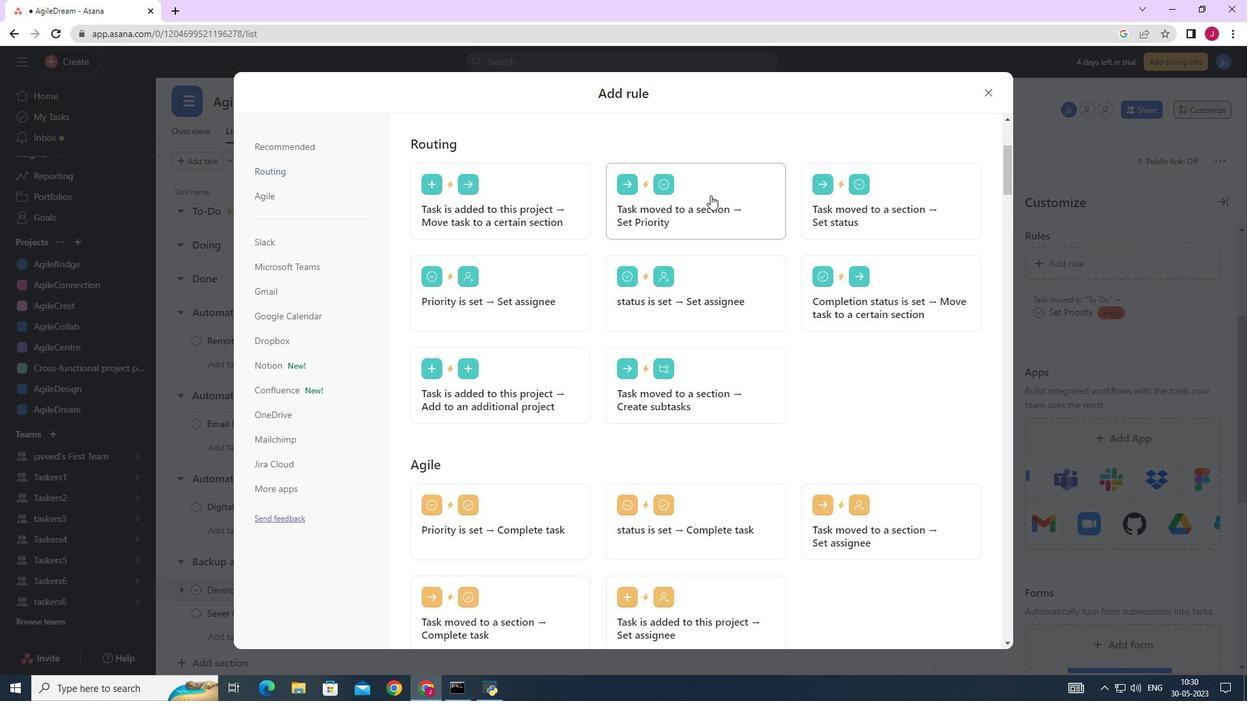 
Action: Mouse moved to (480, 342)
Screenshot: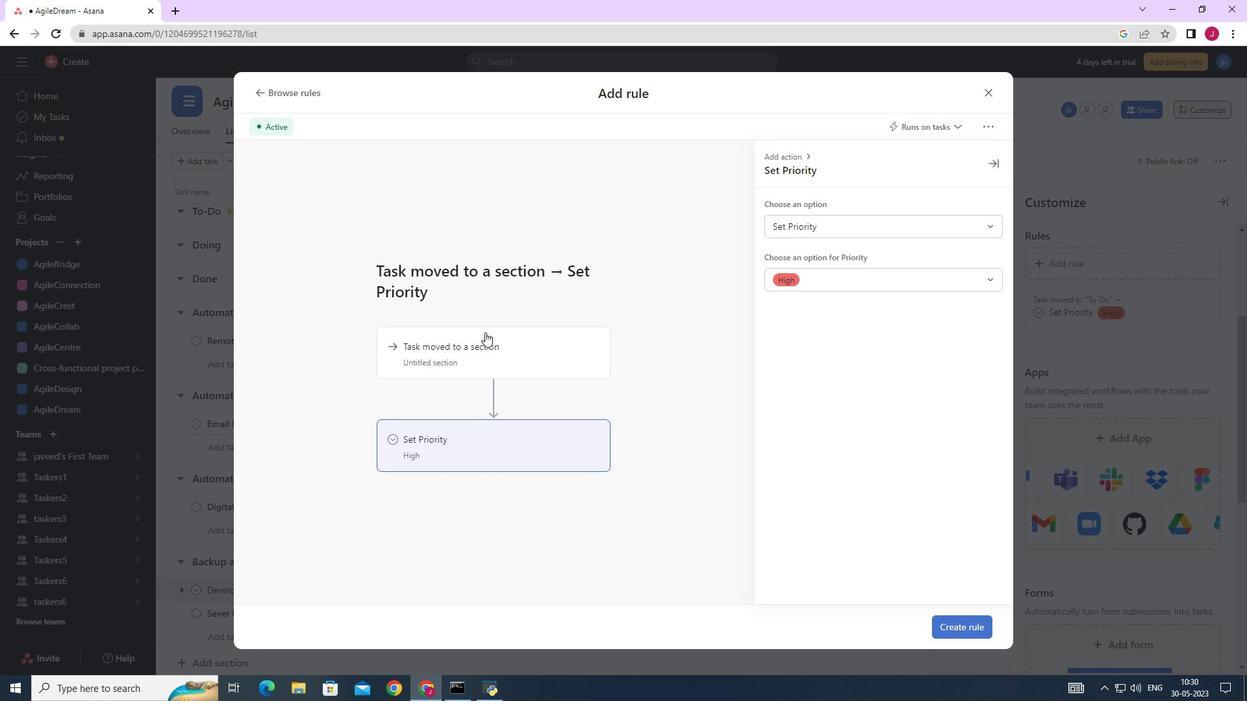 
Action: Mouse pressed left at (480, 342)
Screenshot: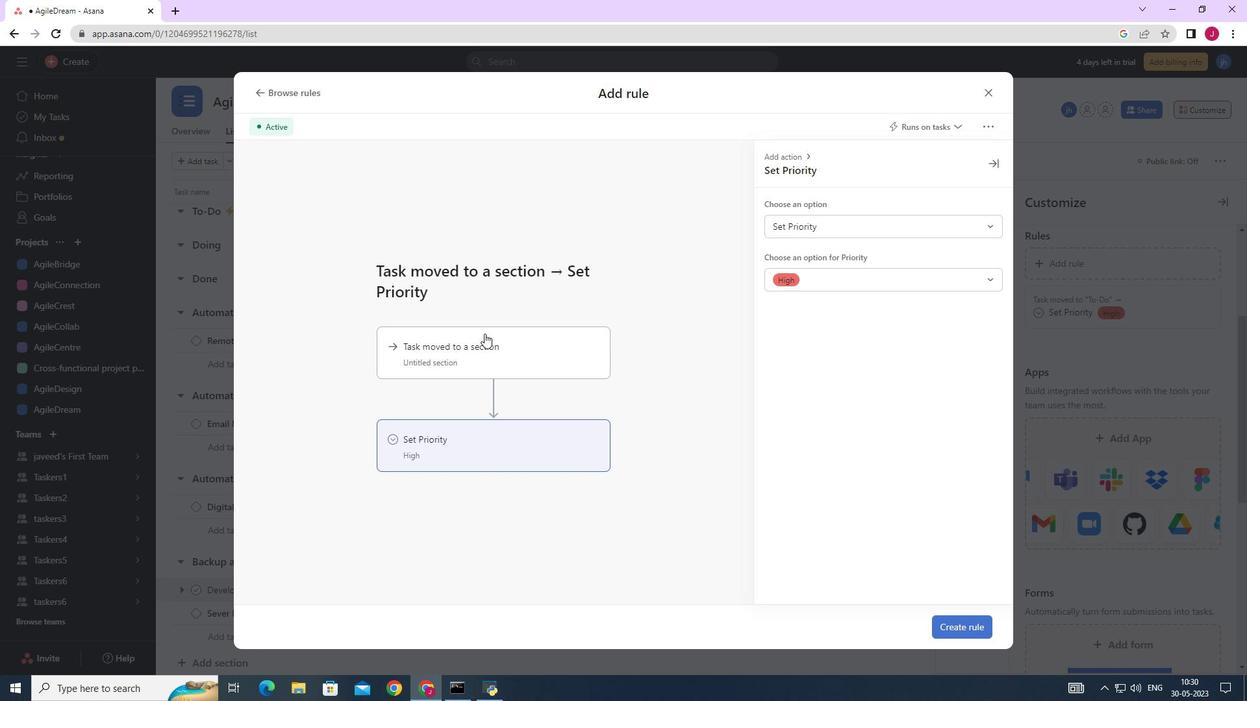 
Action: Mouse moved to (830, 223)
Screenshot: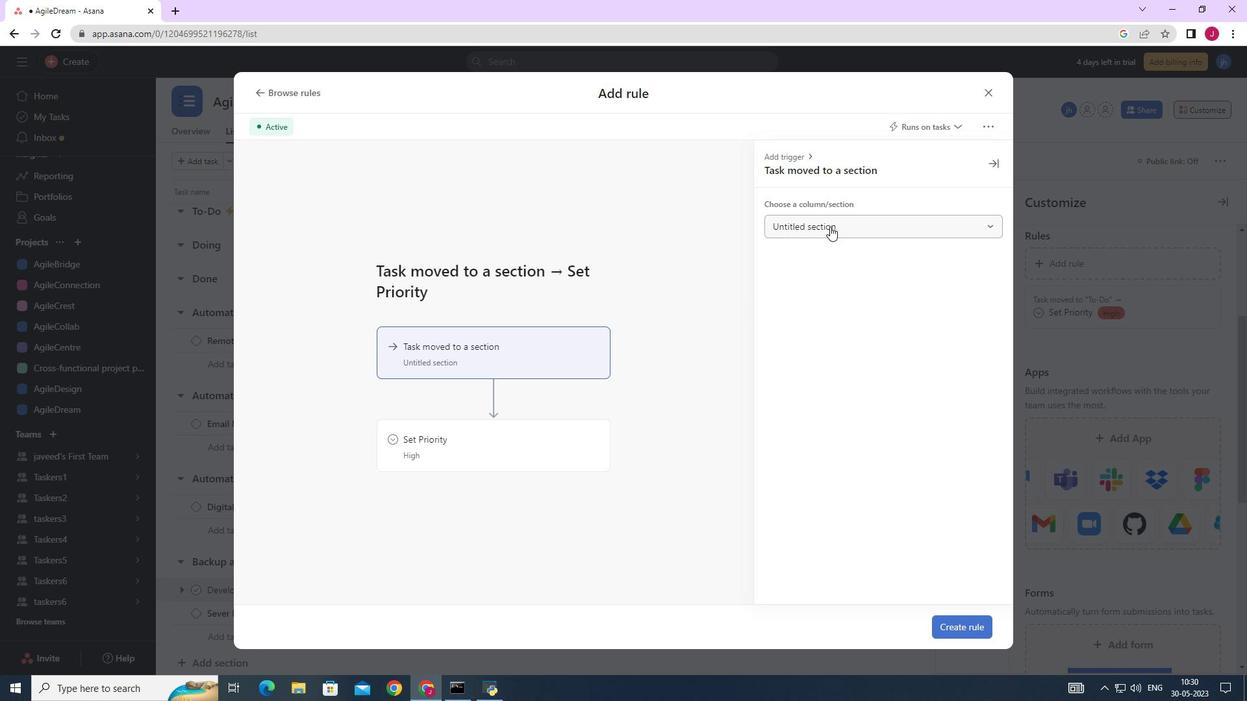 
Action: Mouse pressed left at (830, 223)
Screenshot: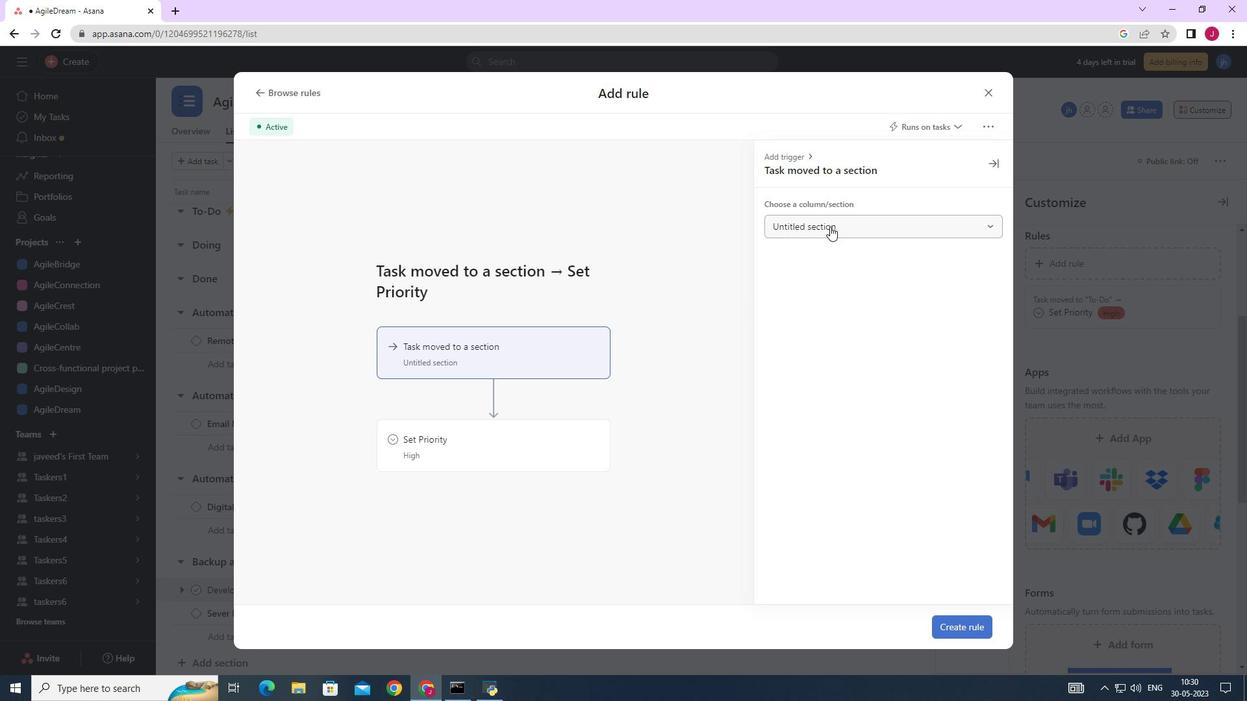 
Action: Mouse moved to (803, 318)
Screenshot: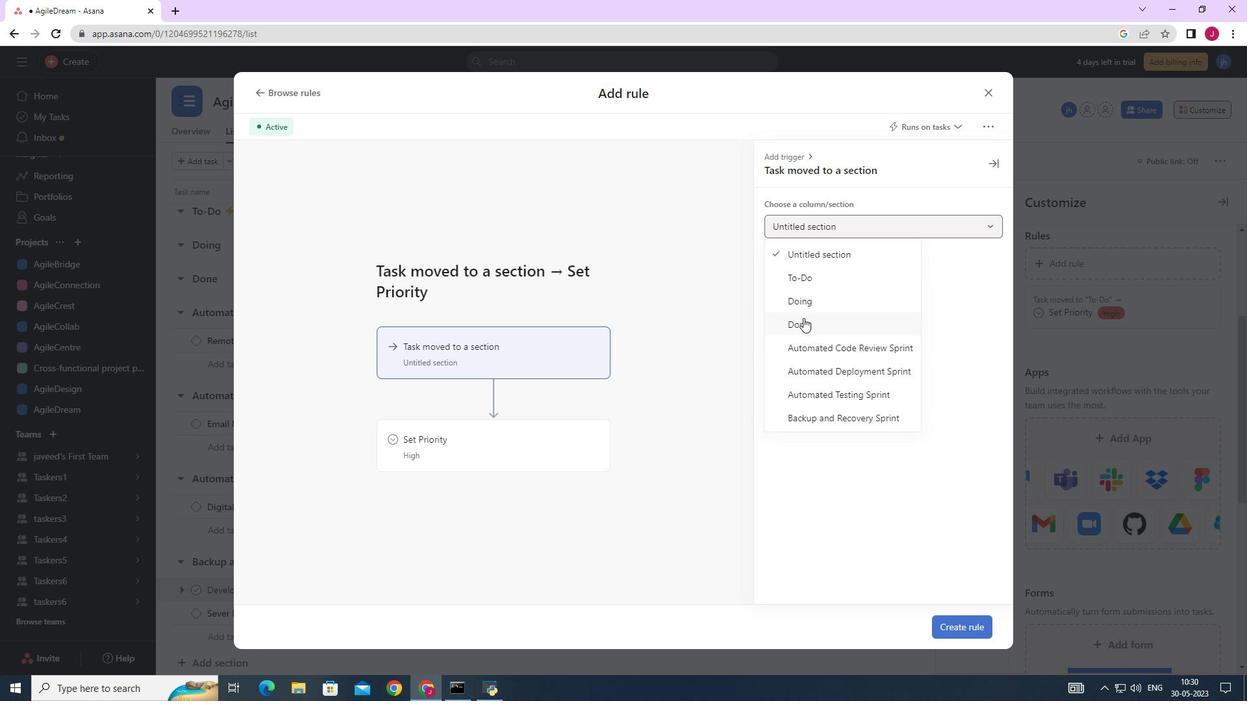 
Action: Mouse pressed left at (803, 318)
Screenshot: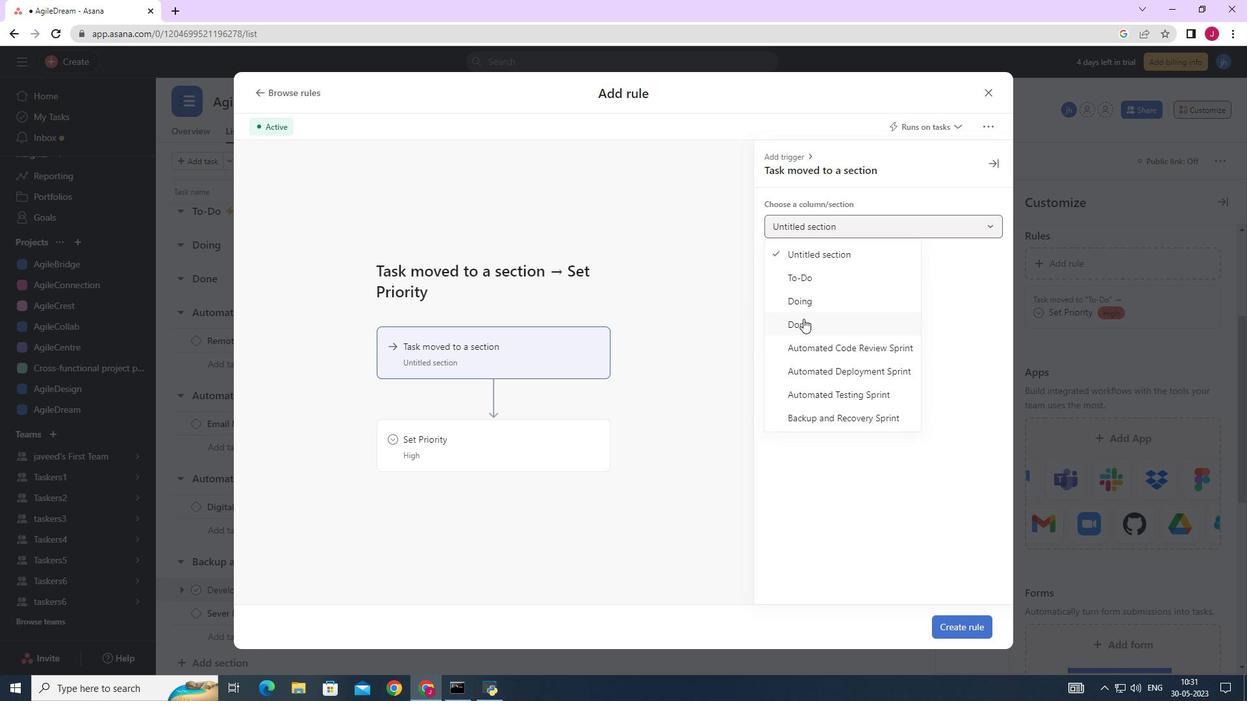 
Action: Mouse moved to (469, 353)
Screenshot: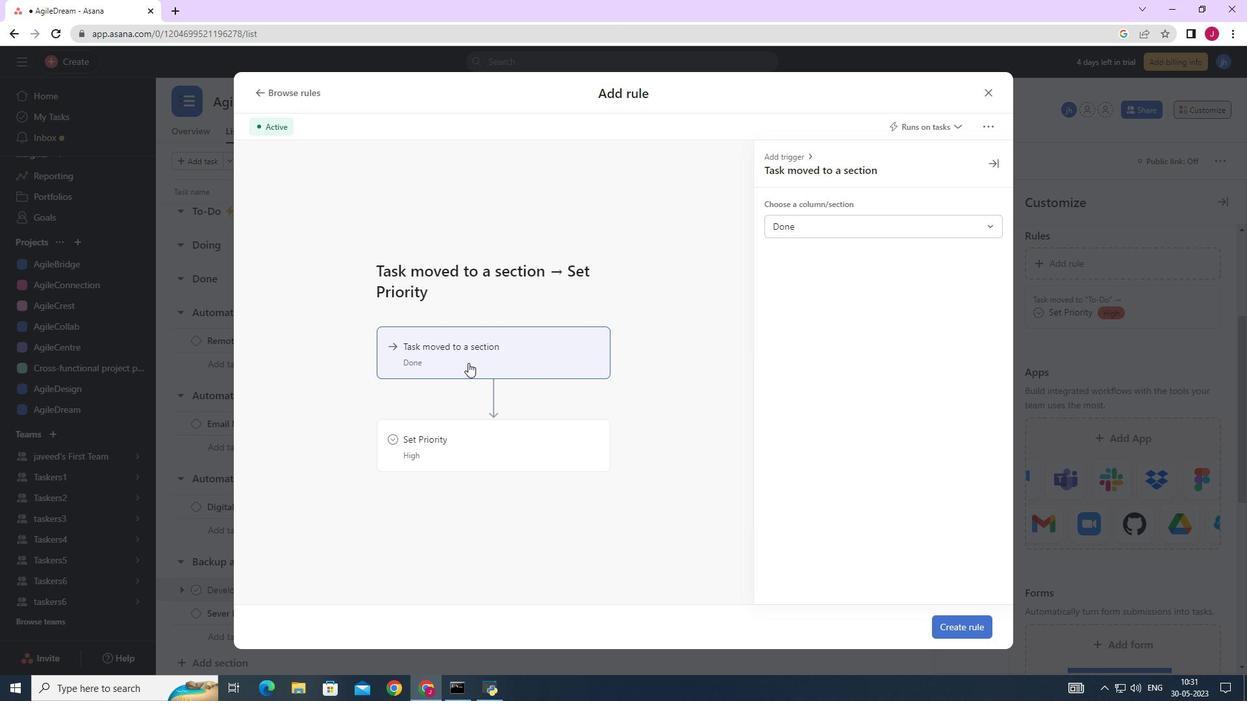 
Action: Mouse pressed left at (469, 353)
Screenshot: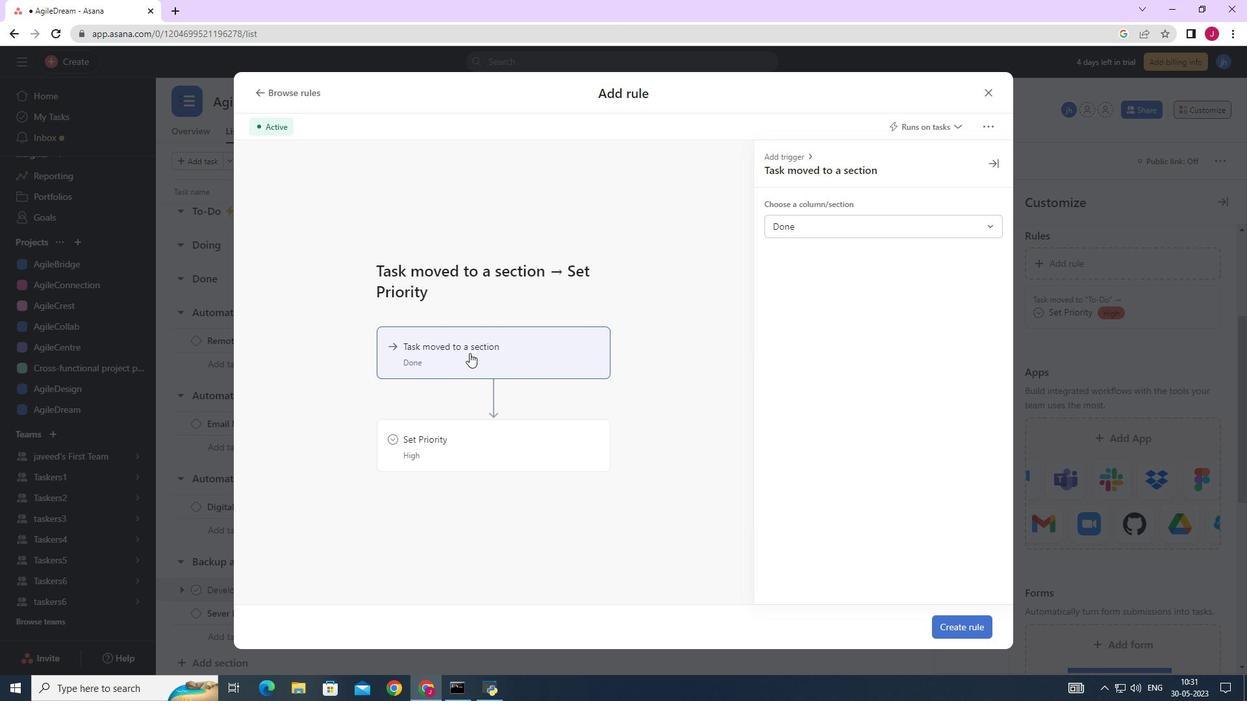 
Action: Mouse moved to (510, 447)
Screenshot: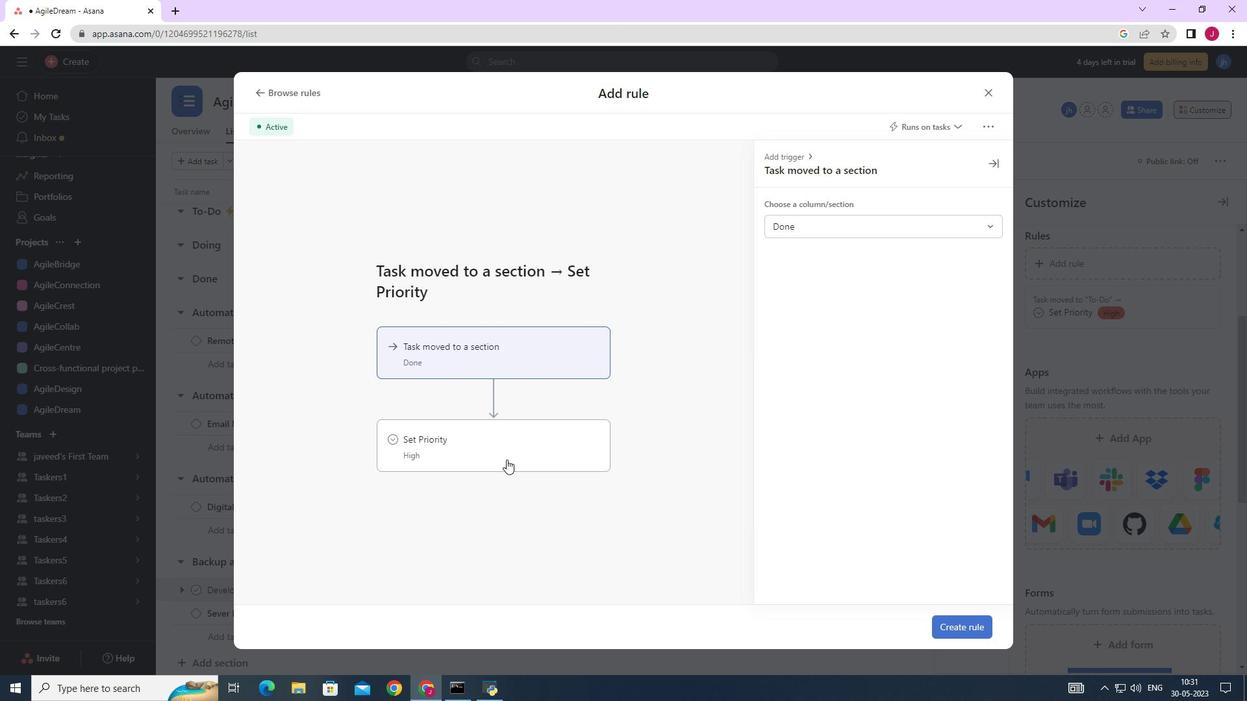 
Action: Mouse pressed left at (510, 447)
Screenshot: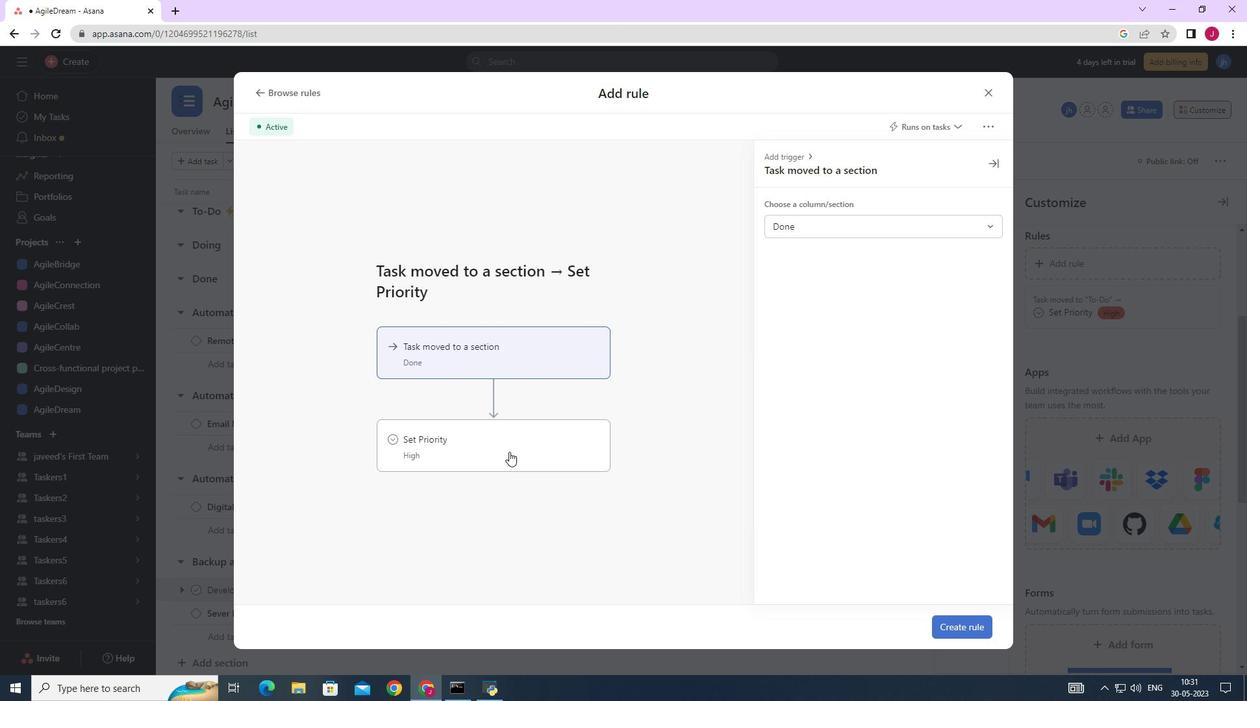 
Action: Mouse moved to (828, 226)
Screenshot: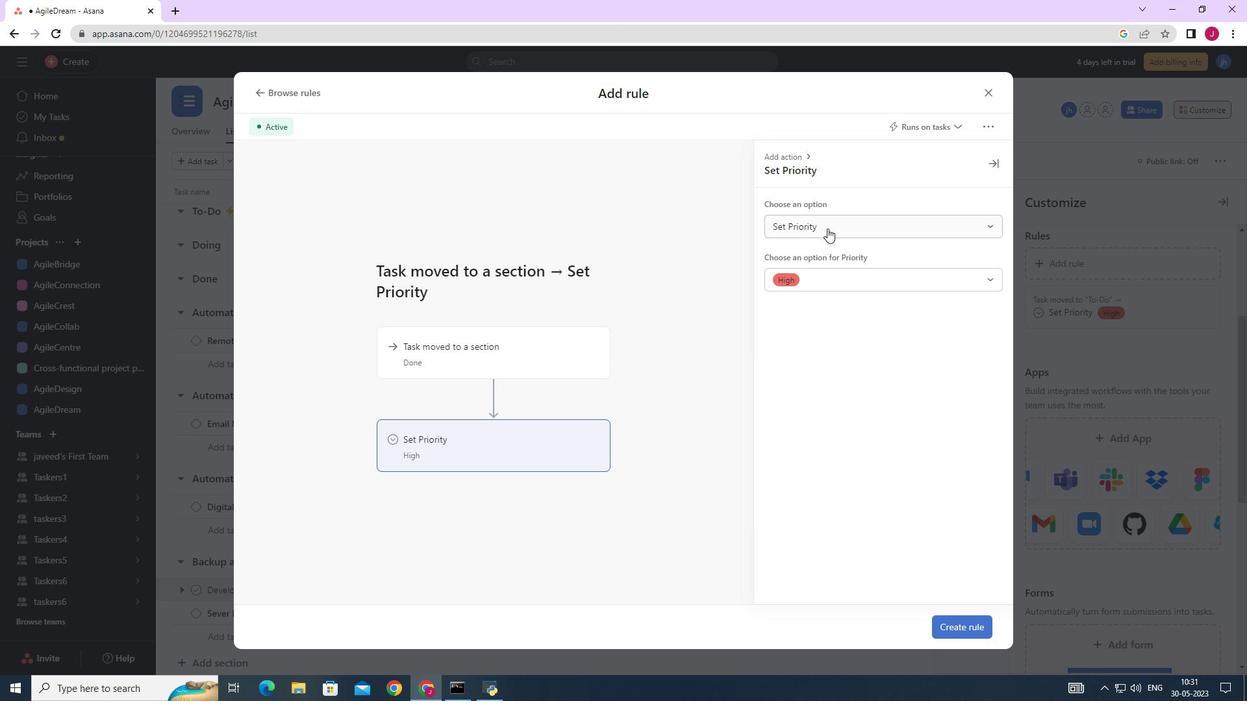 
Action: Mouse pressed left at (828, 226)
Screenshot: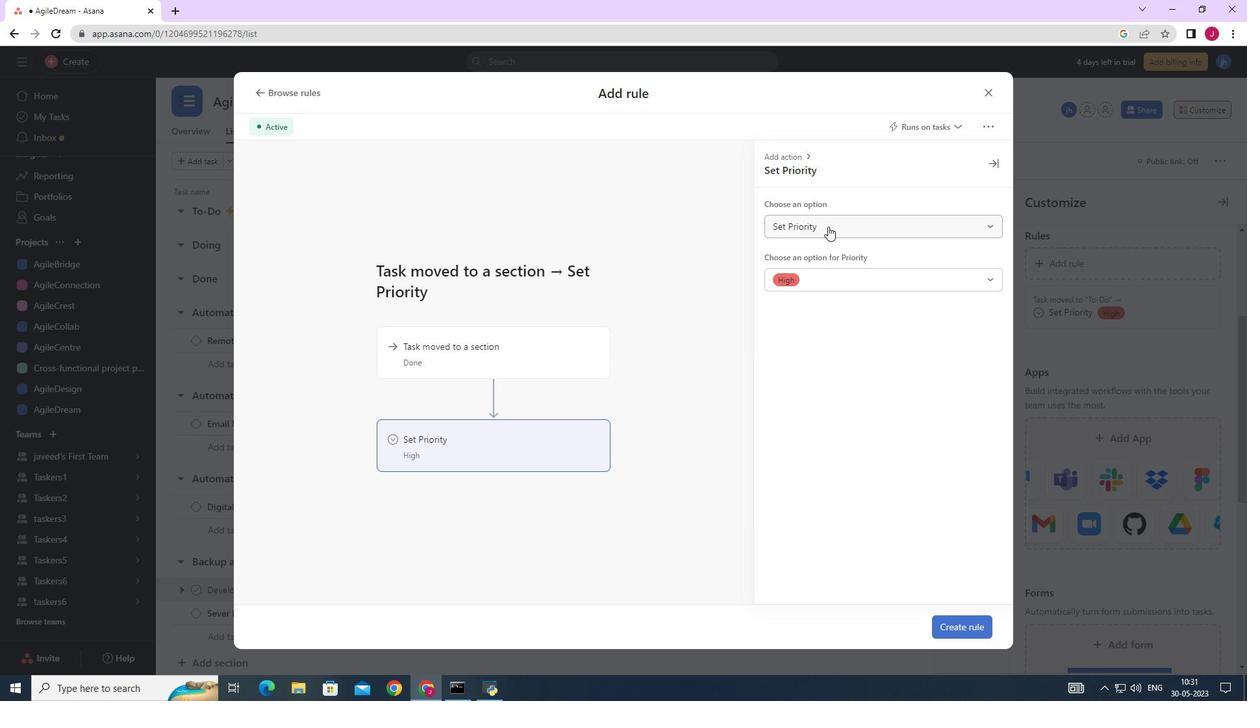 
Action: Mouse moved to (824, 276)
Screenshot: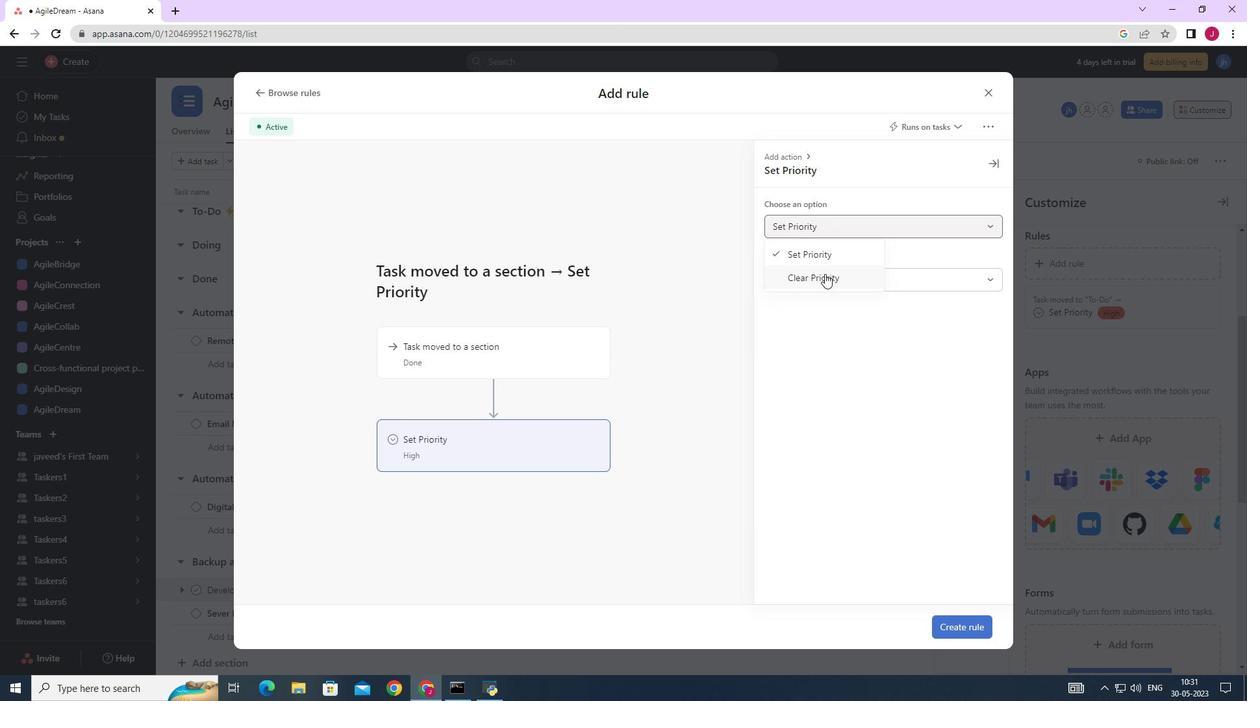 
Action: Mouse pressed left at (824, 276)
Screenshot: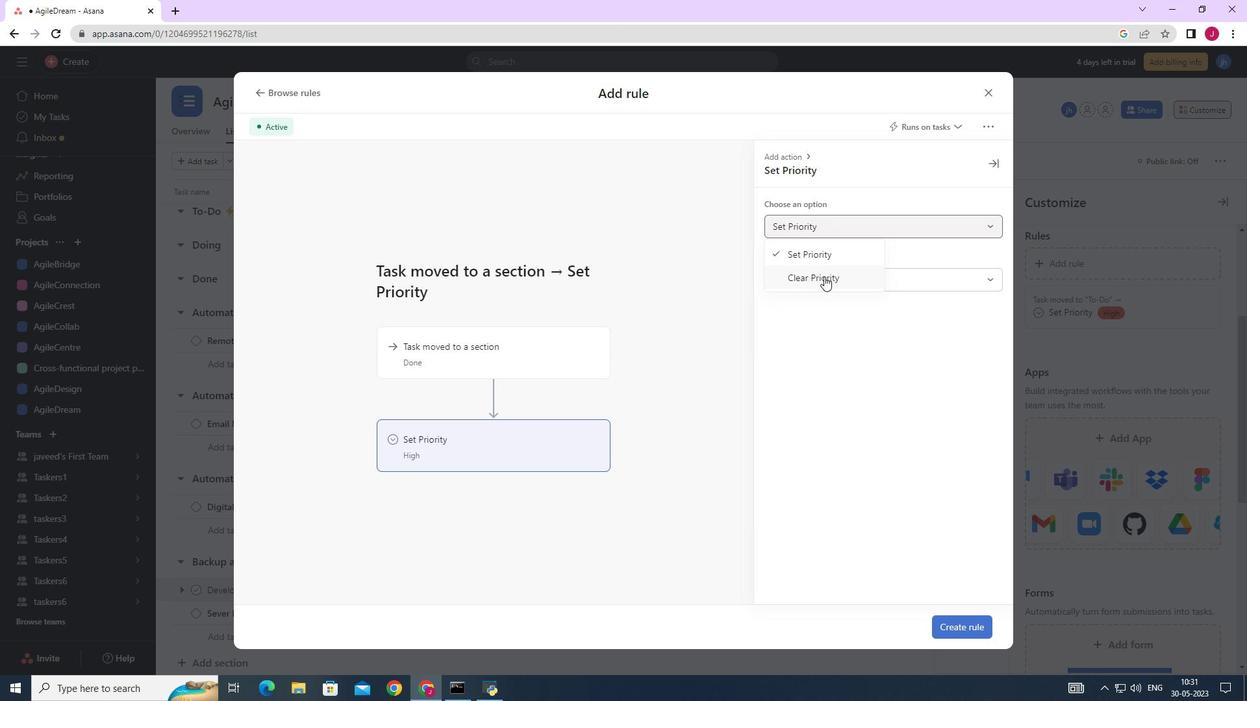 
Action: Mouse moved to (977, 630)
Screenshot: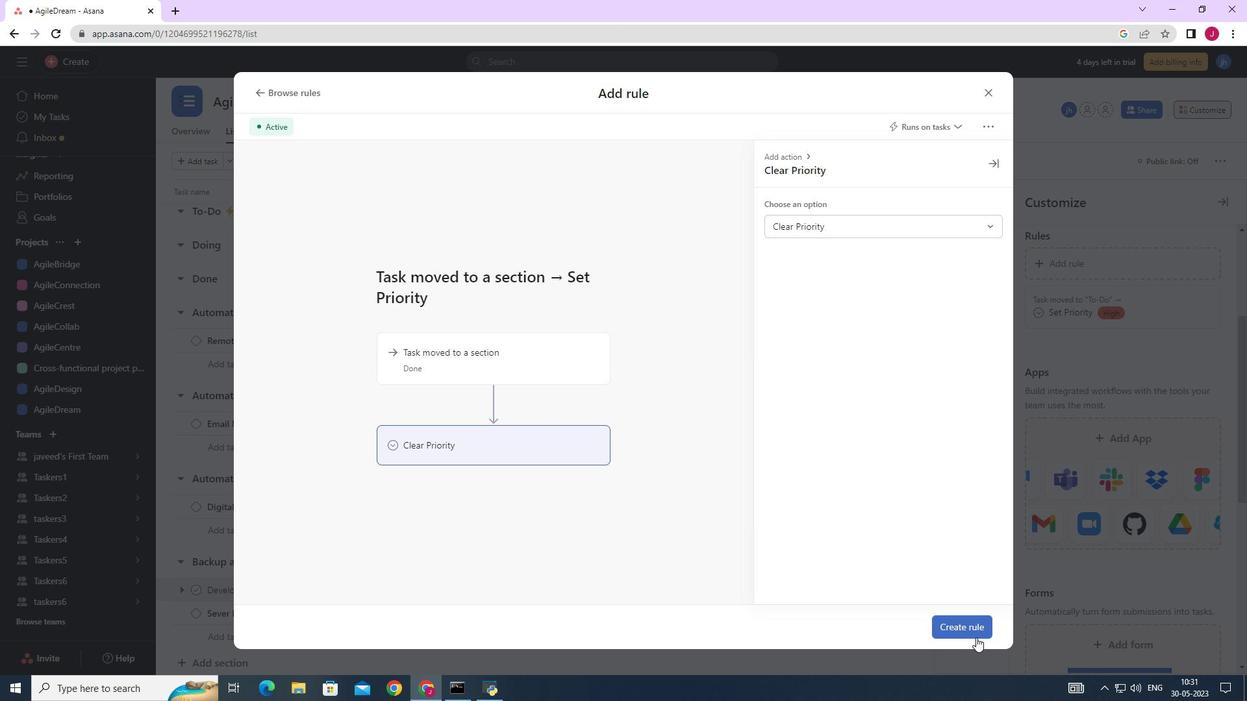 
Action: Mouse pressed left at (977, 630)
Screenshot: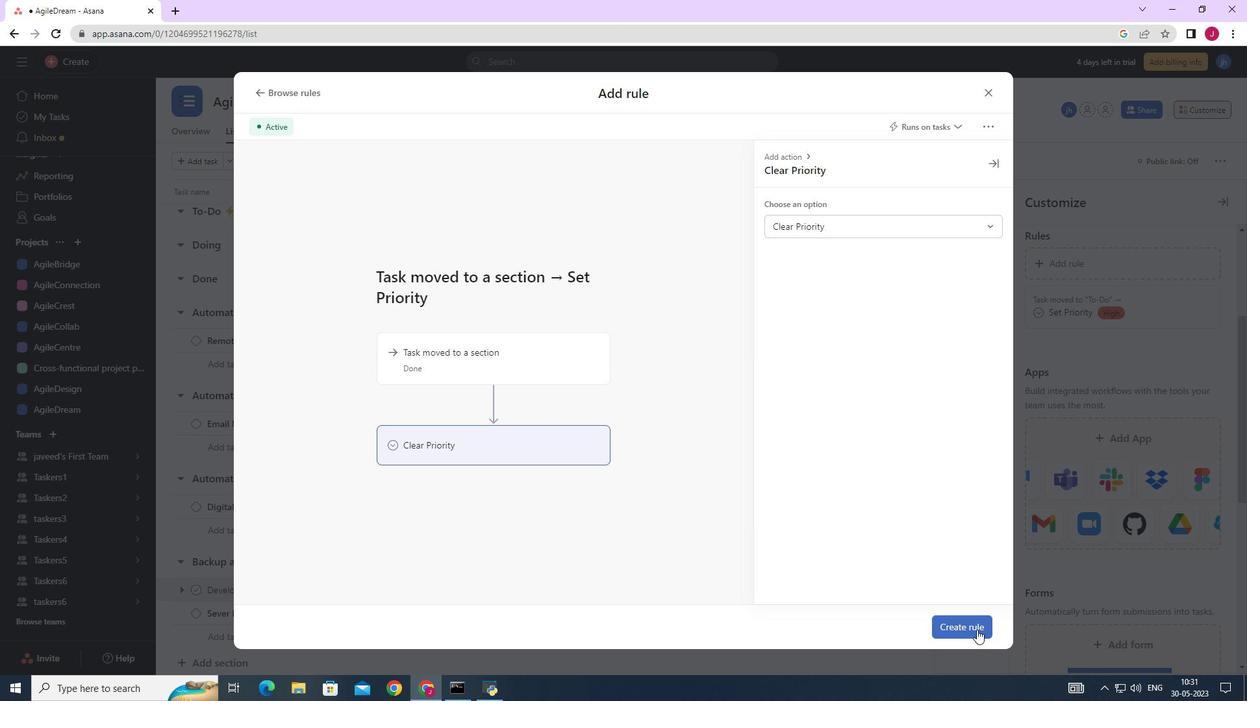 
Action: Mouse moved to (18, 497)
Screenshot: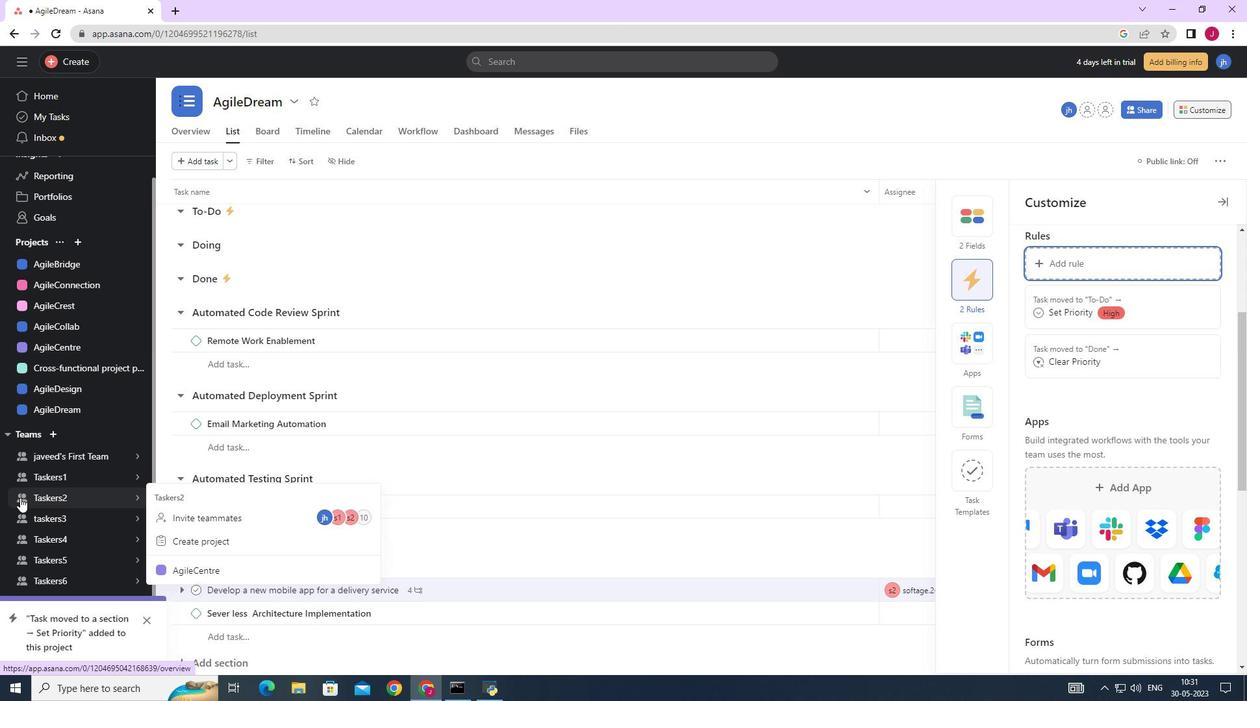 
